 Task: Search the place "Beverly Glen".
Action: Mouse pressed left at (939, 117)
Screenshot: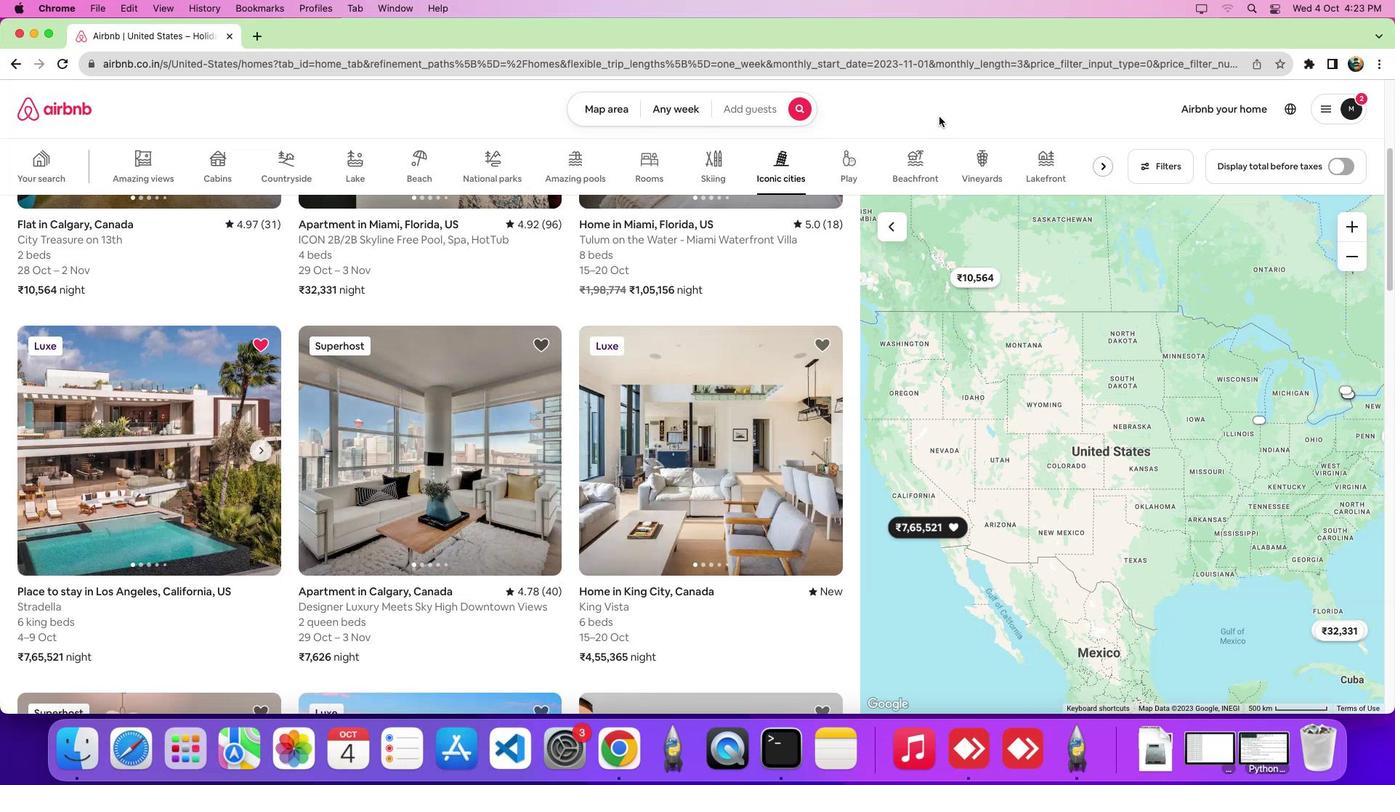 
Action: Mouse moved to (785, 178)
Screenshot: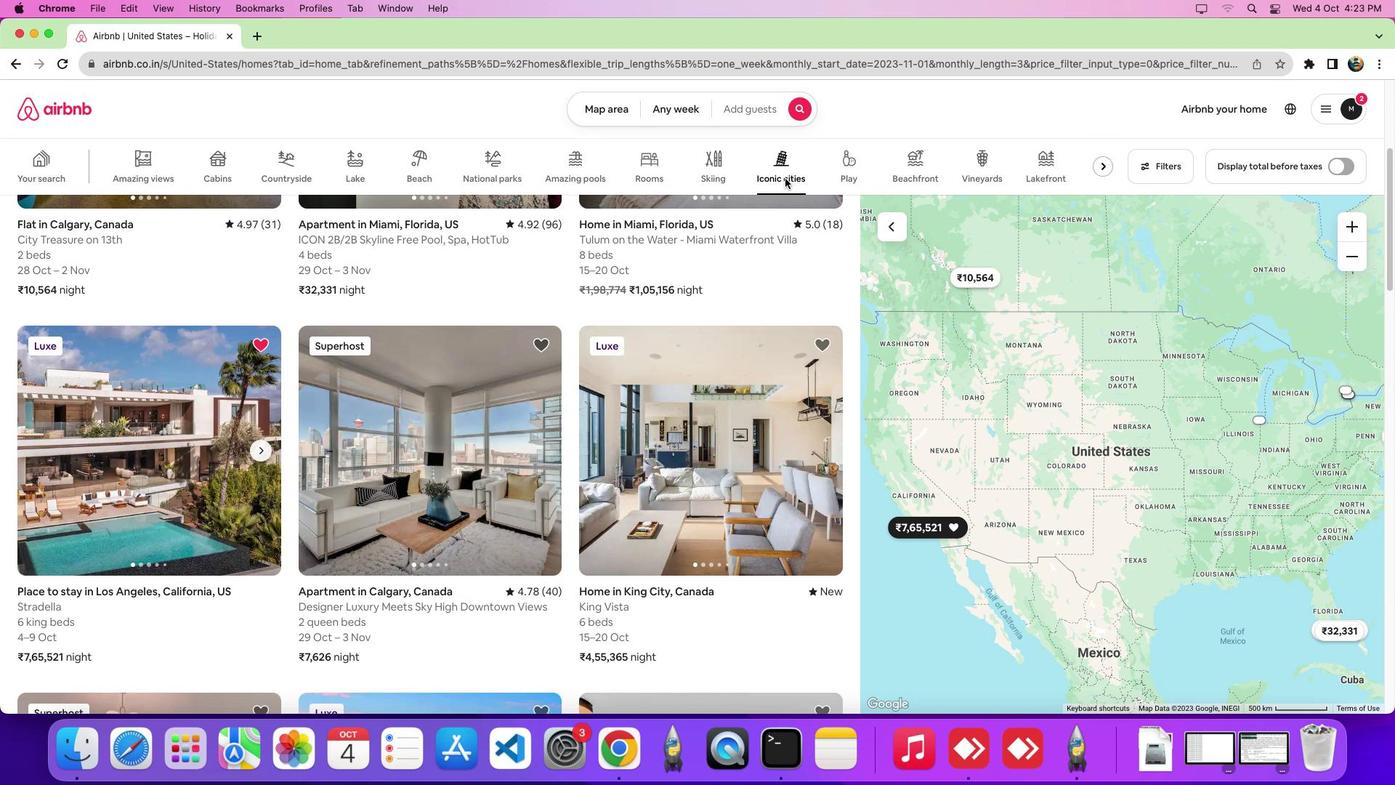 
Action: Mouse pressed left at (785, 178)
Screenshot: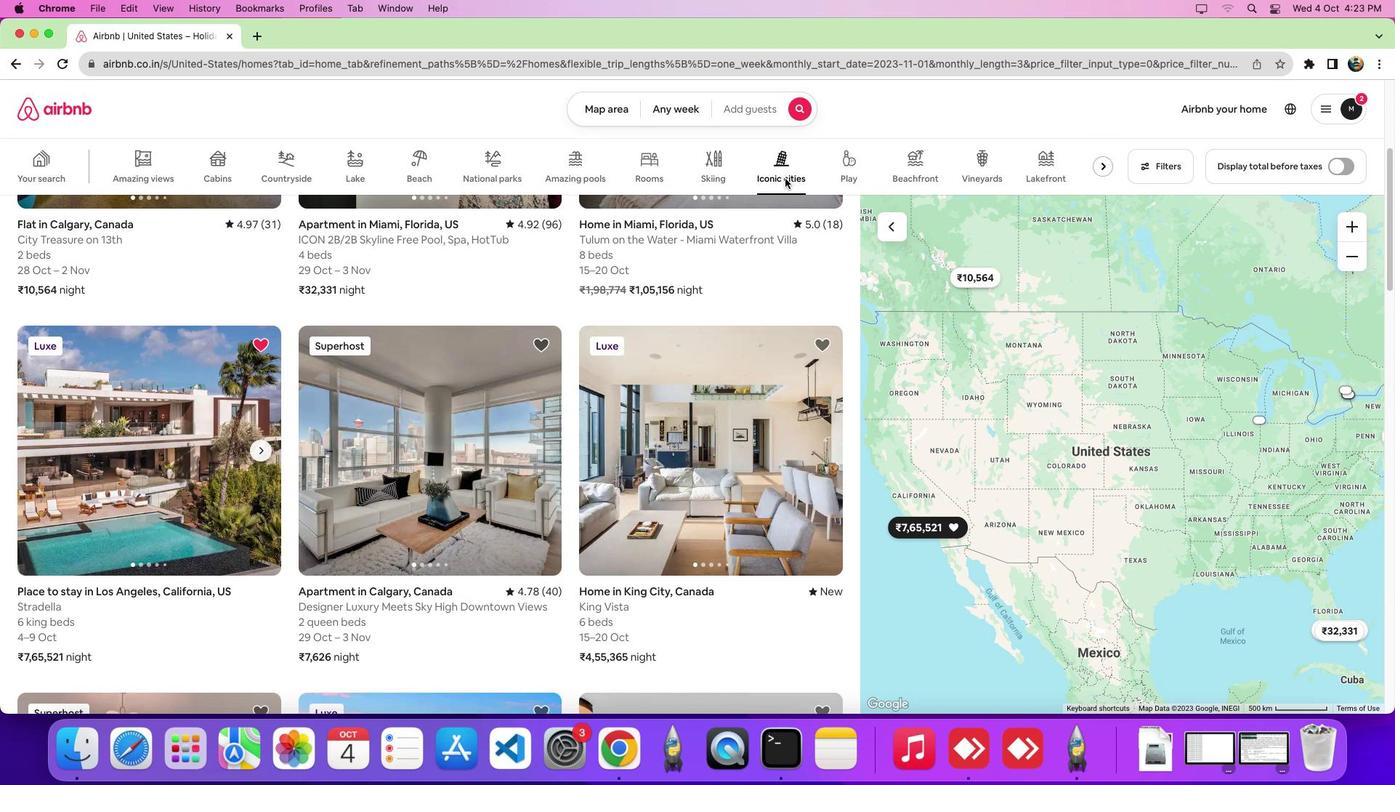 
Action: Mouse moved to (172, 463)
Screenshot: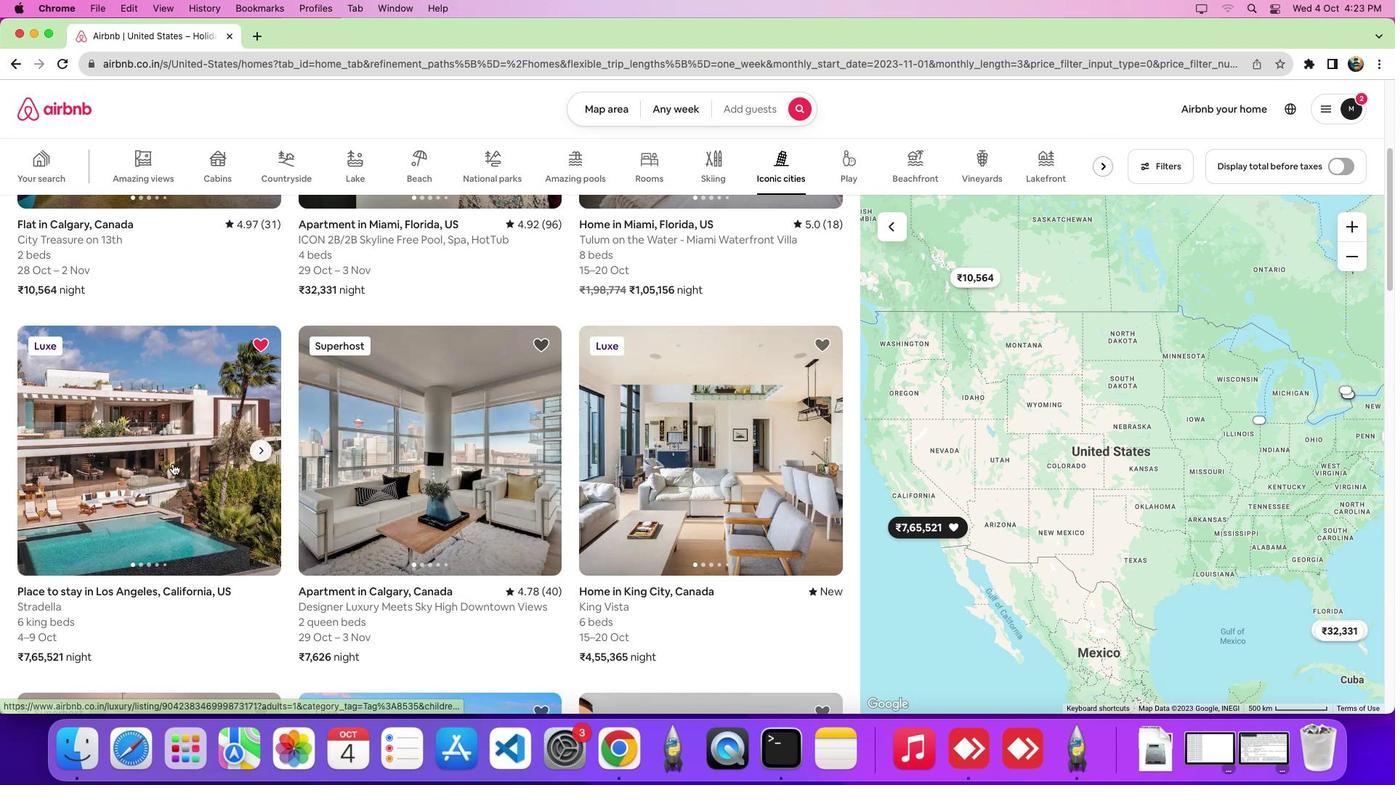 
Action: Mouse pressed left at (172, 463)
Screenshot: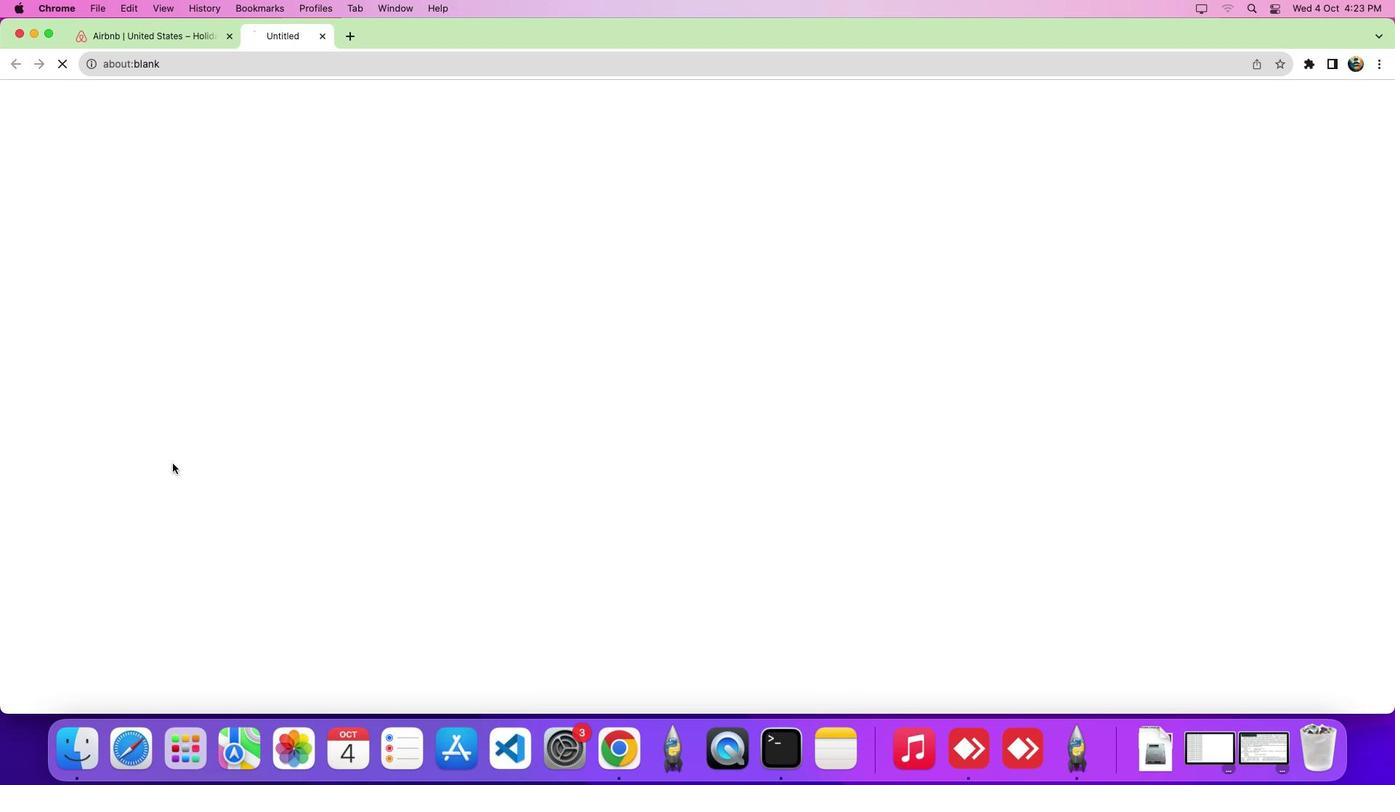 
Action: Mouse moved to (676, 367)
Screenshot: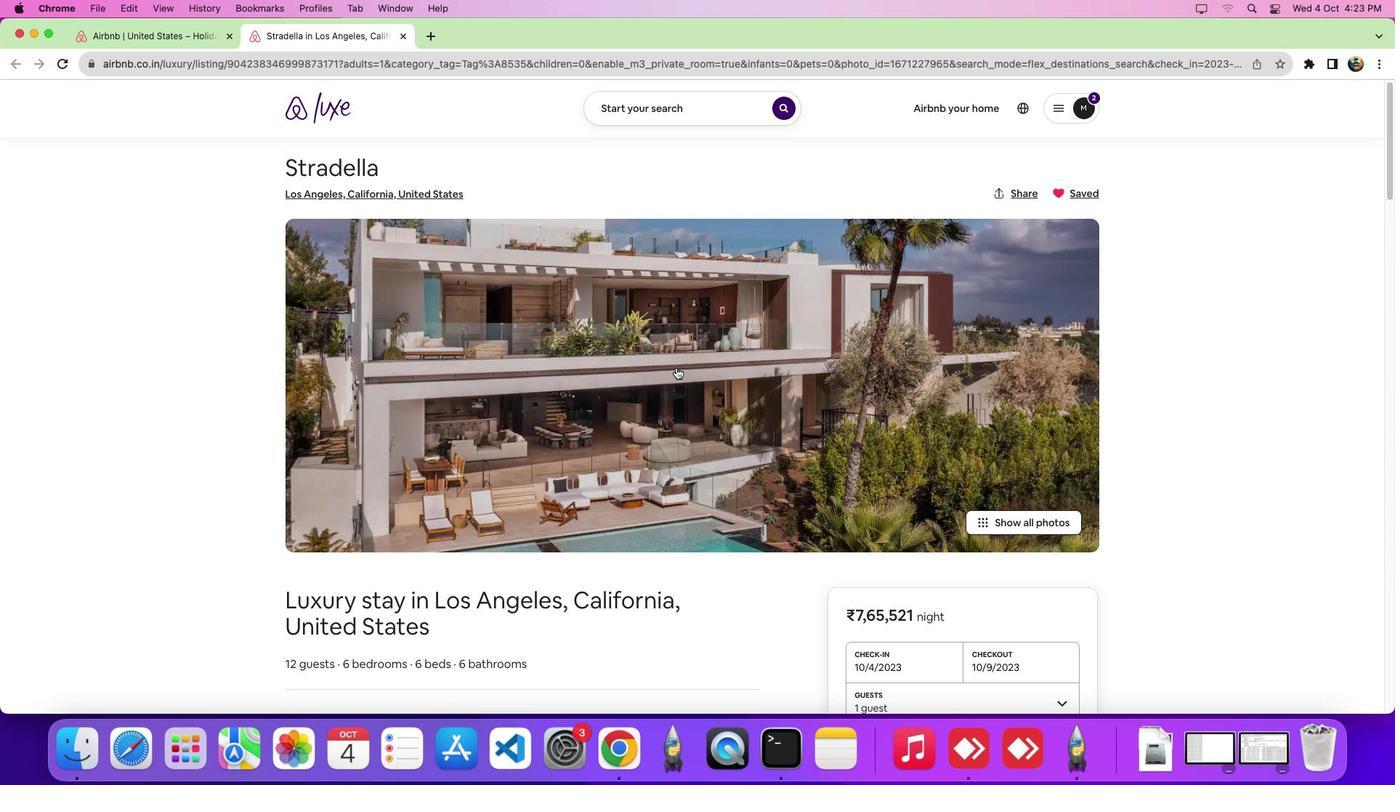 
Action: Mouse scrolled (676, 367) with delta (0, 0)
Screenshot: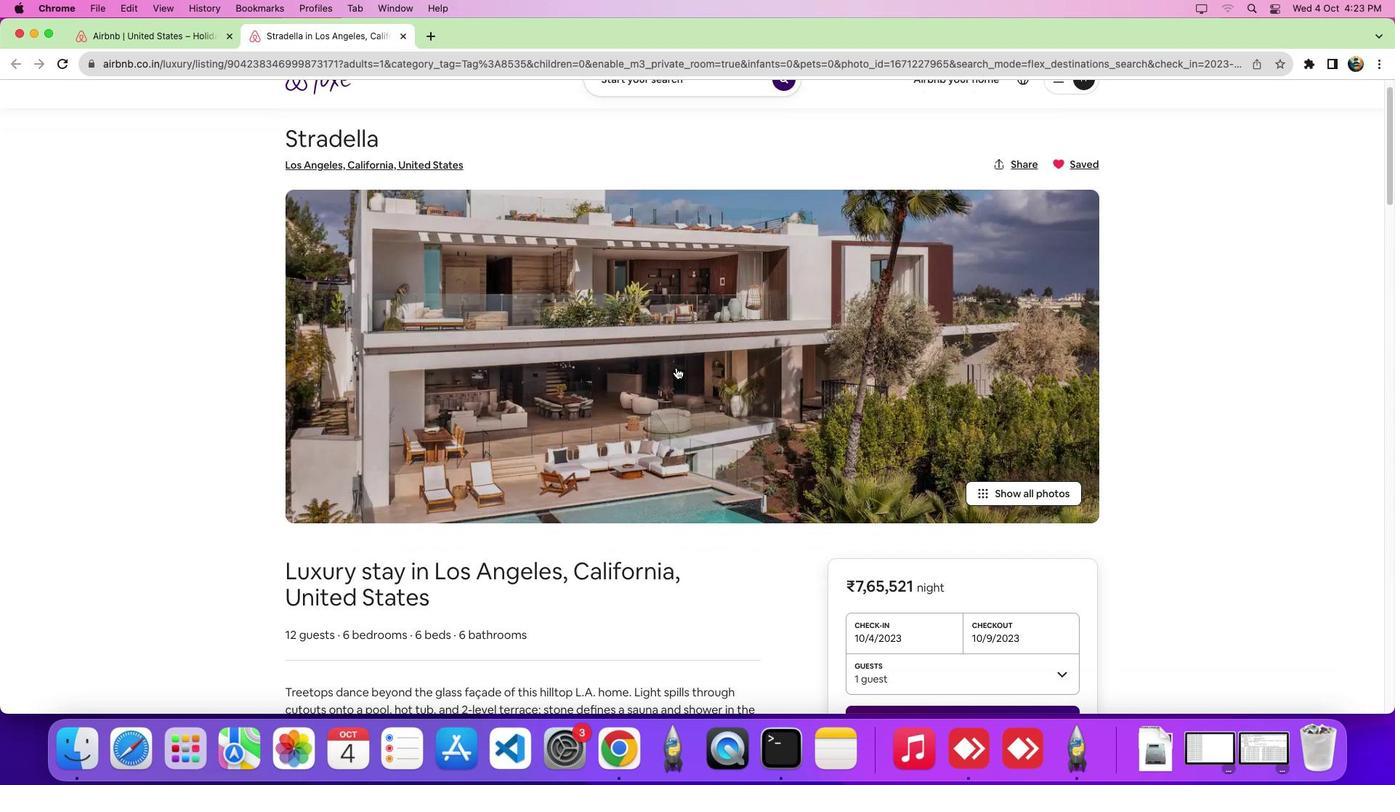 
Action: Mouse scrolled (676, 367) with delta (0, 0)
Screenshot: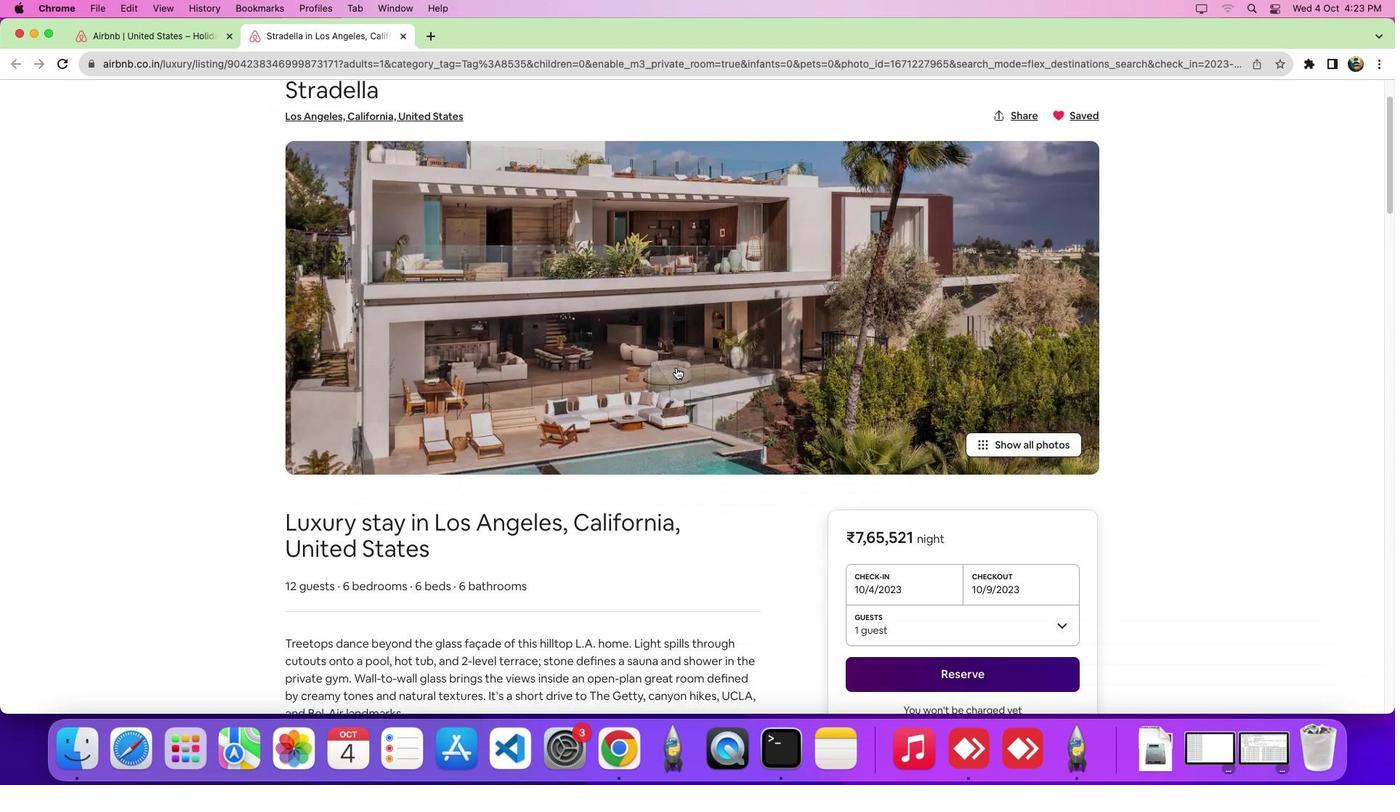 
Action: Mouse scrolled (676, 367) with delta (0, -1)
Screenshot: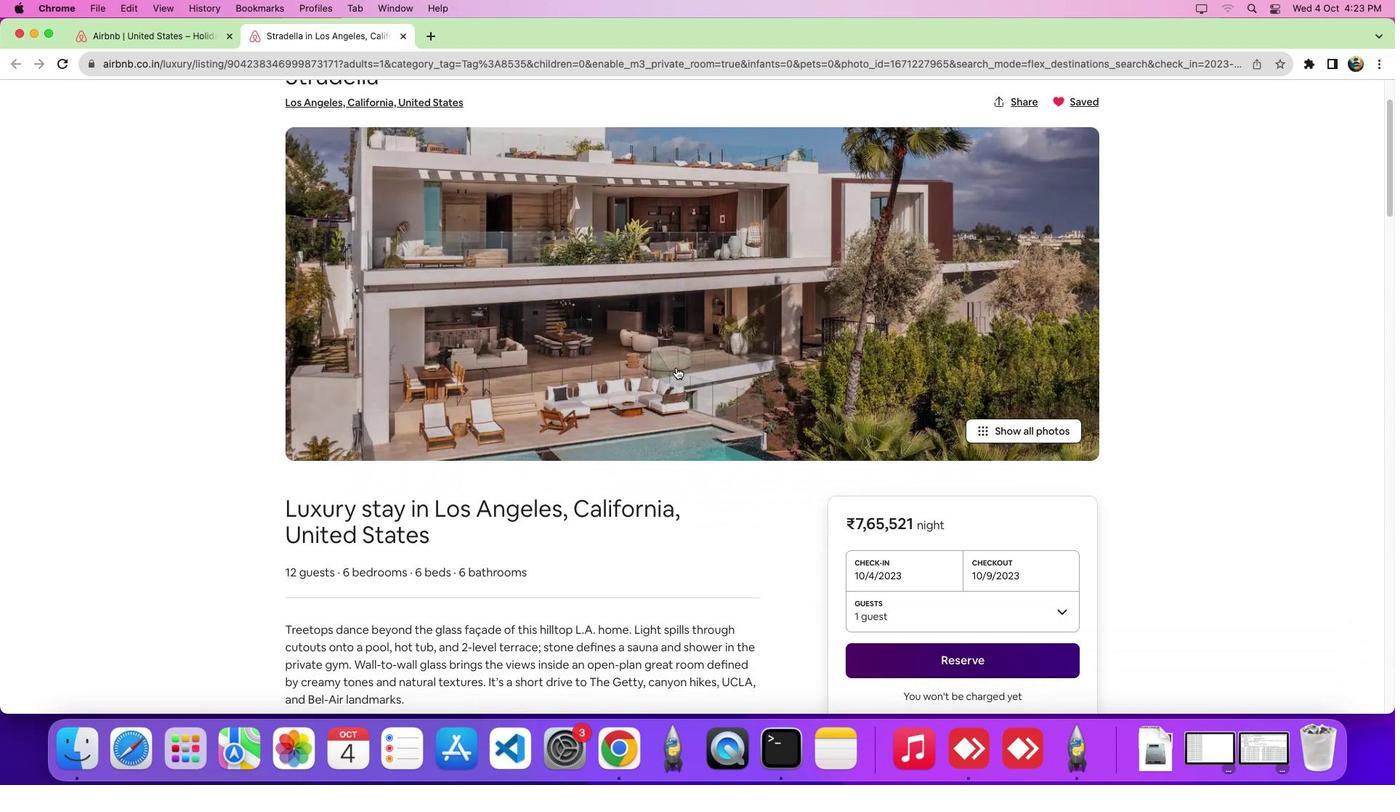 
Action: Mouse scrolled (676, 367) with delta (0, 0)
Screenshot: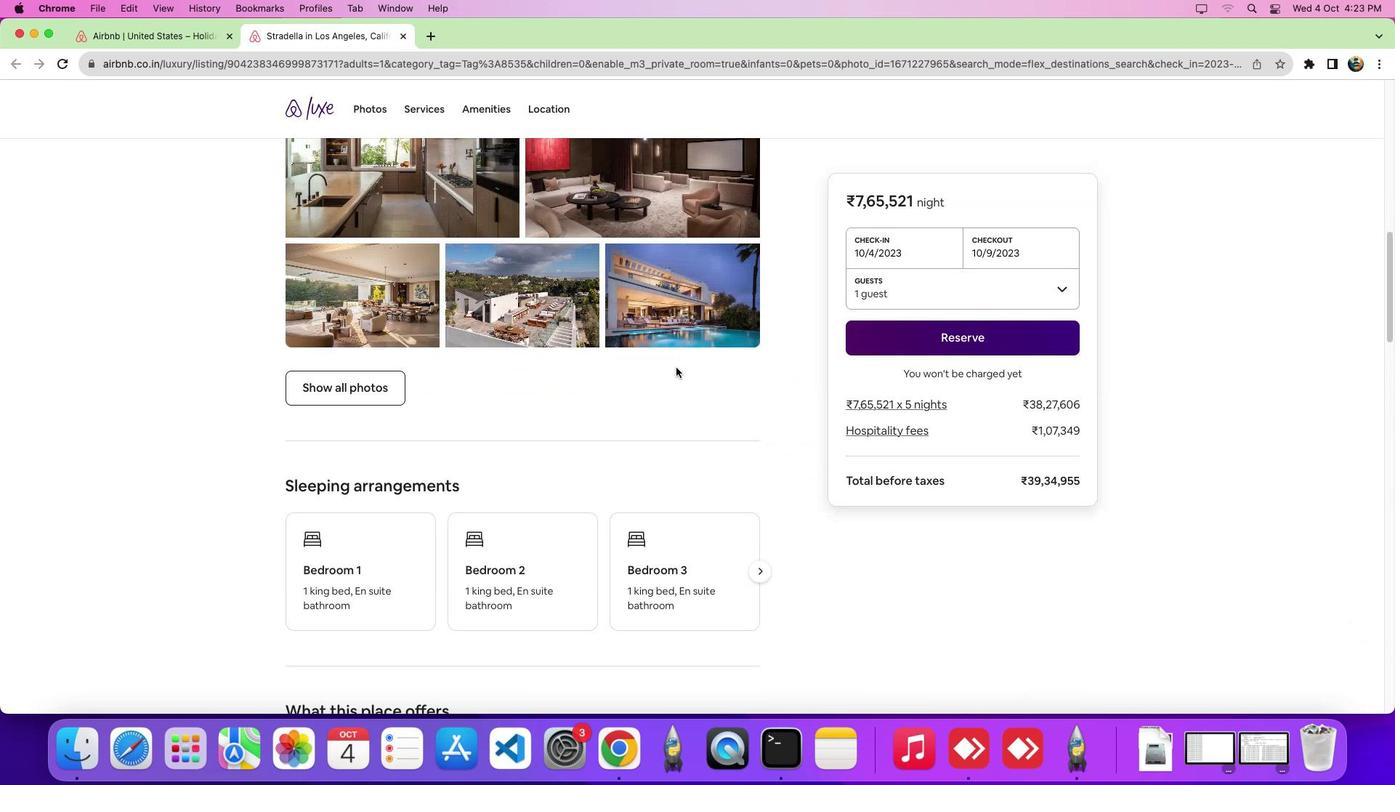 
Action: Mouse scrolled (676, 367) with delta (0, -1)
Screenshot: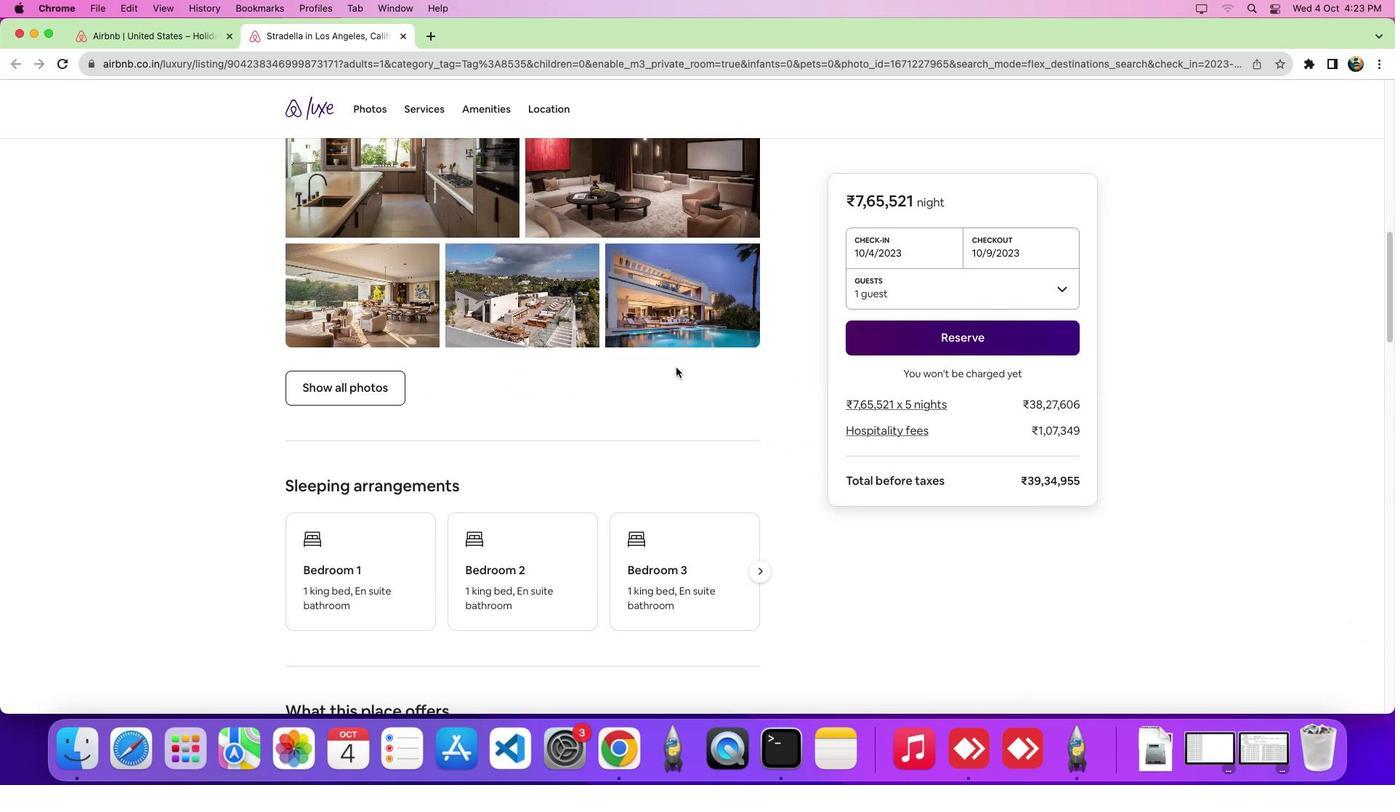 
Action: Mouse scrolled (676, 367) with delta (0, -6)
Screenshot: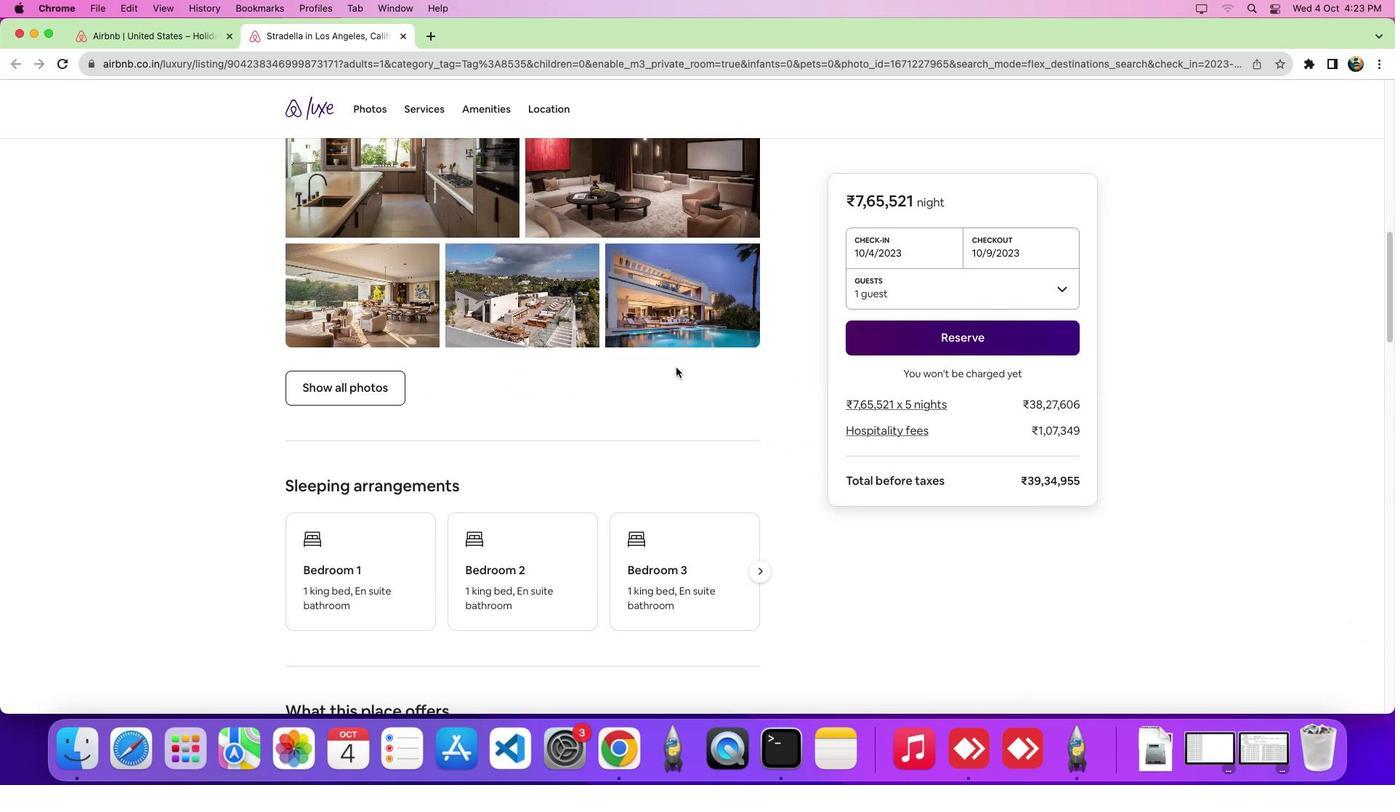 
Action: Mouse scrolled (676, 367) with delta (0, -9)
Screenshot: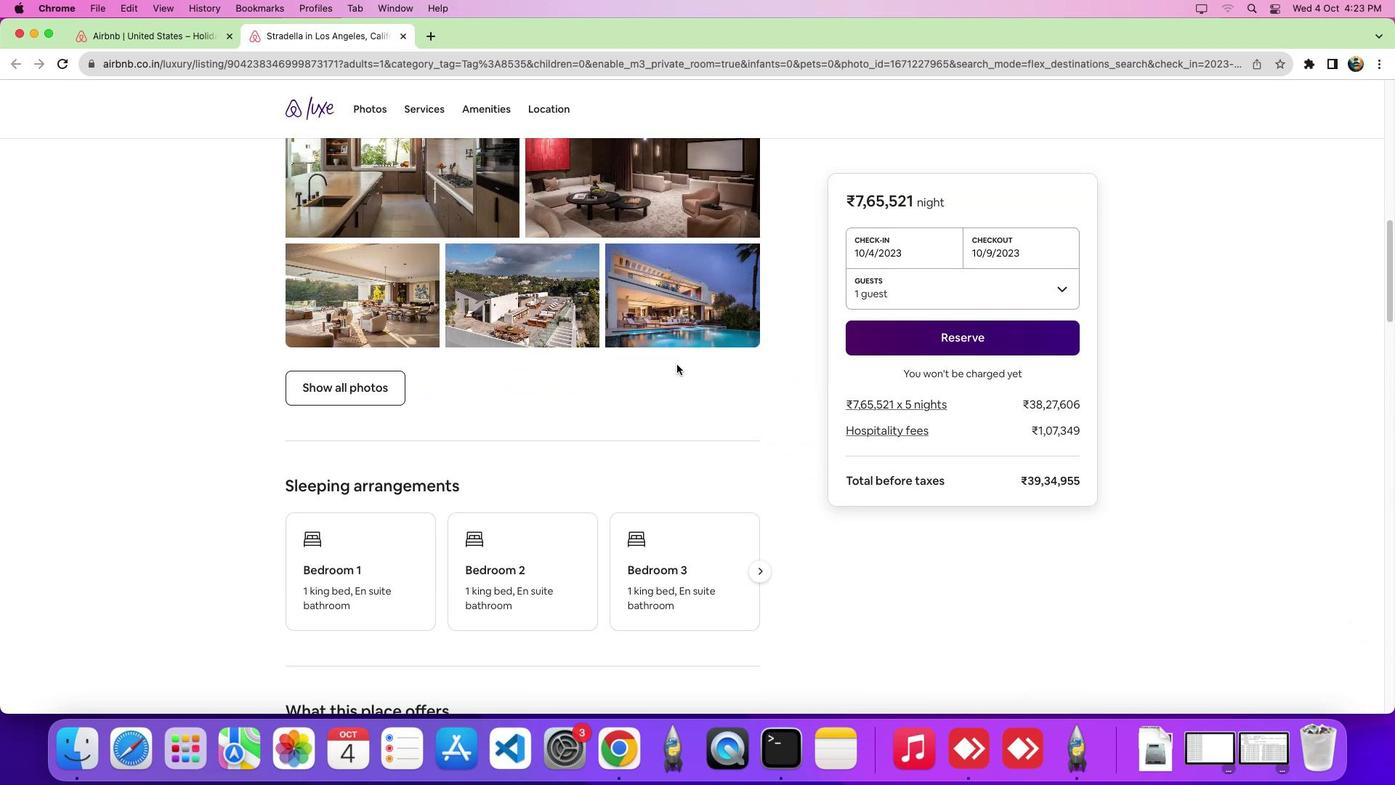 
Action: Mouse moved to (557, 109)
Screenshot: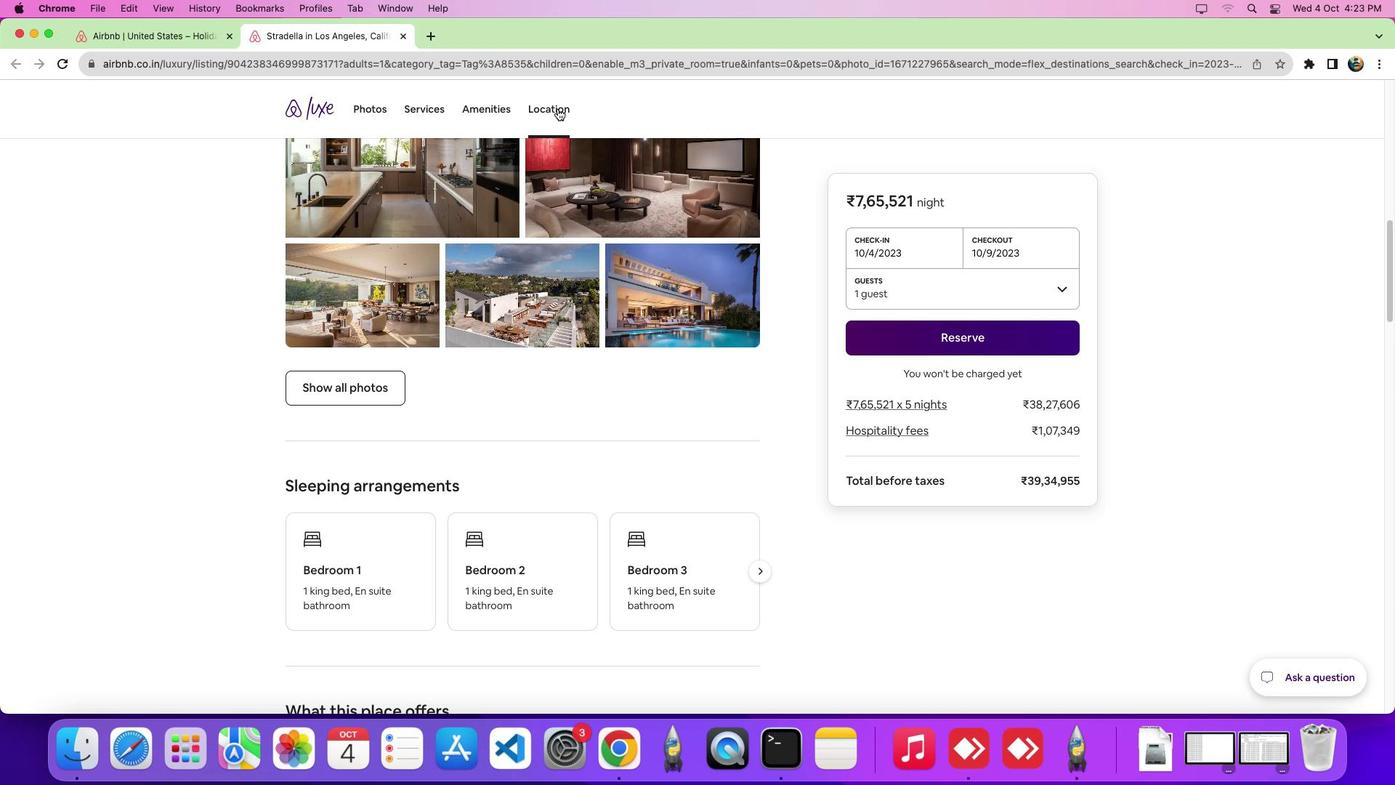 
Action: Mouse pressed left at (557, 109)
Screenshot: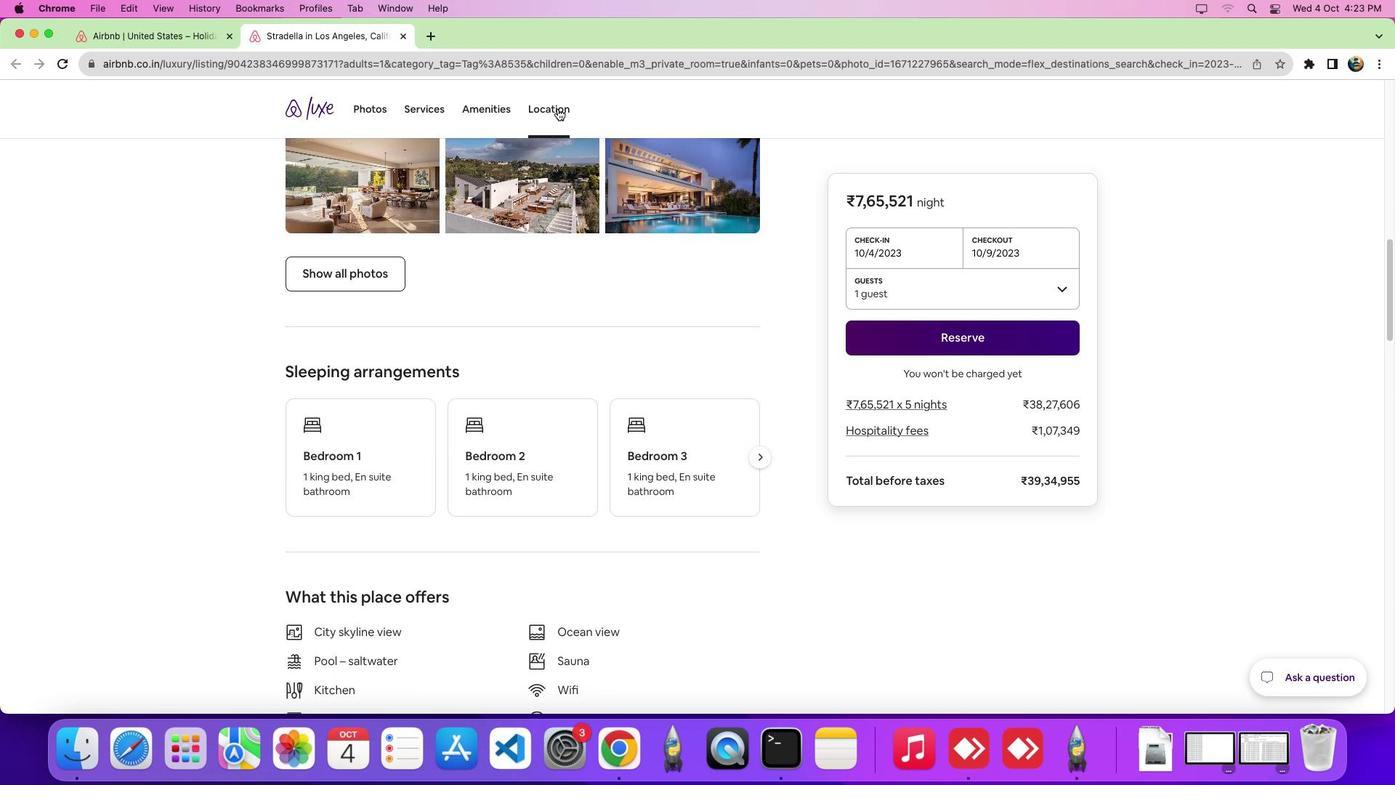 
Action: Mouse moved to (617, 300)
Screenshot: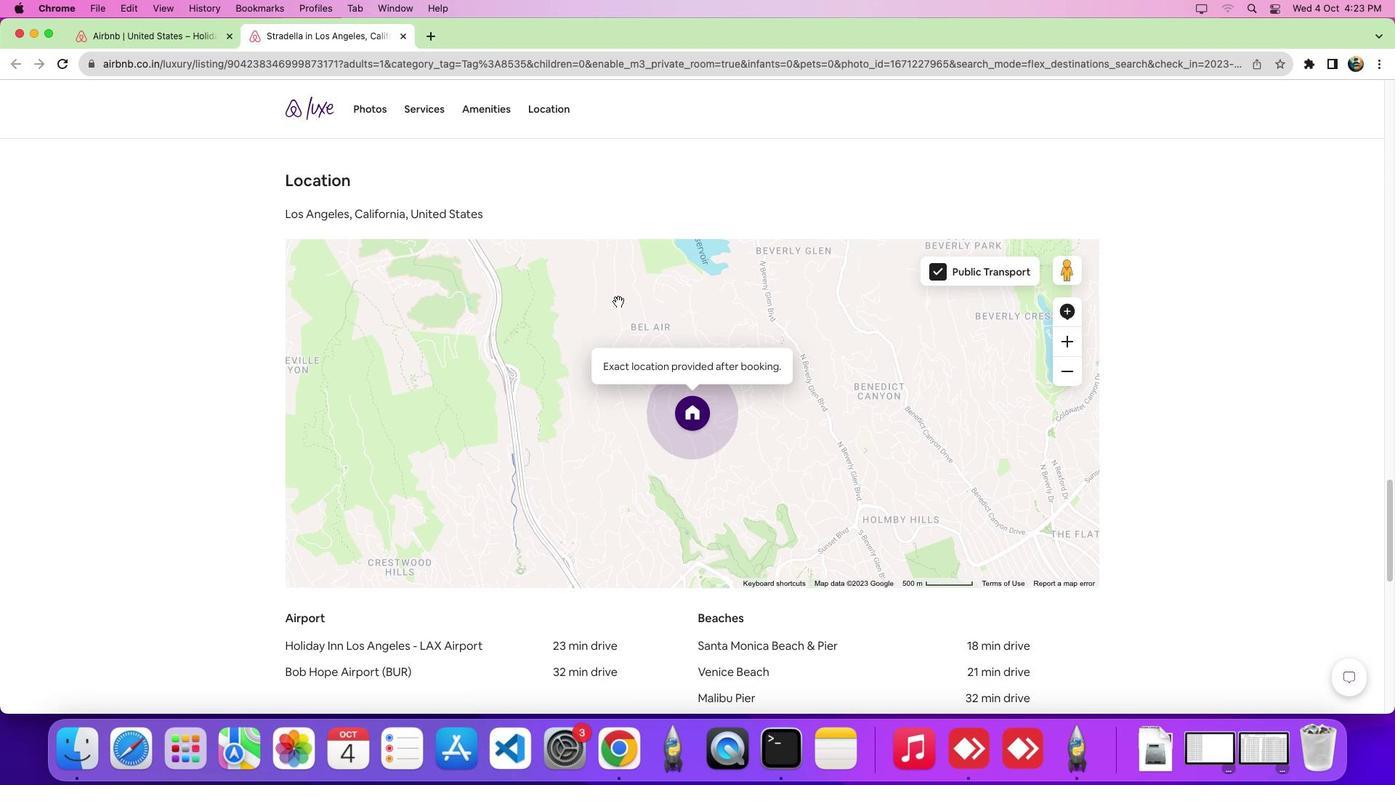 
Action: Mouse scrolled (617, 300) with delta (0, 0)
Screenshot: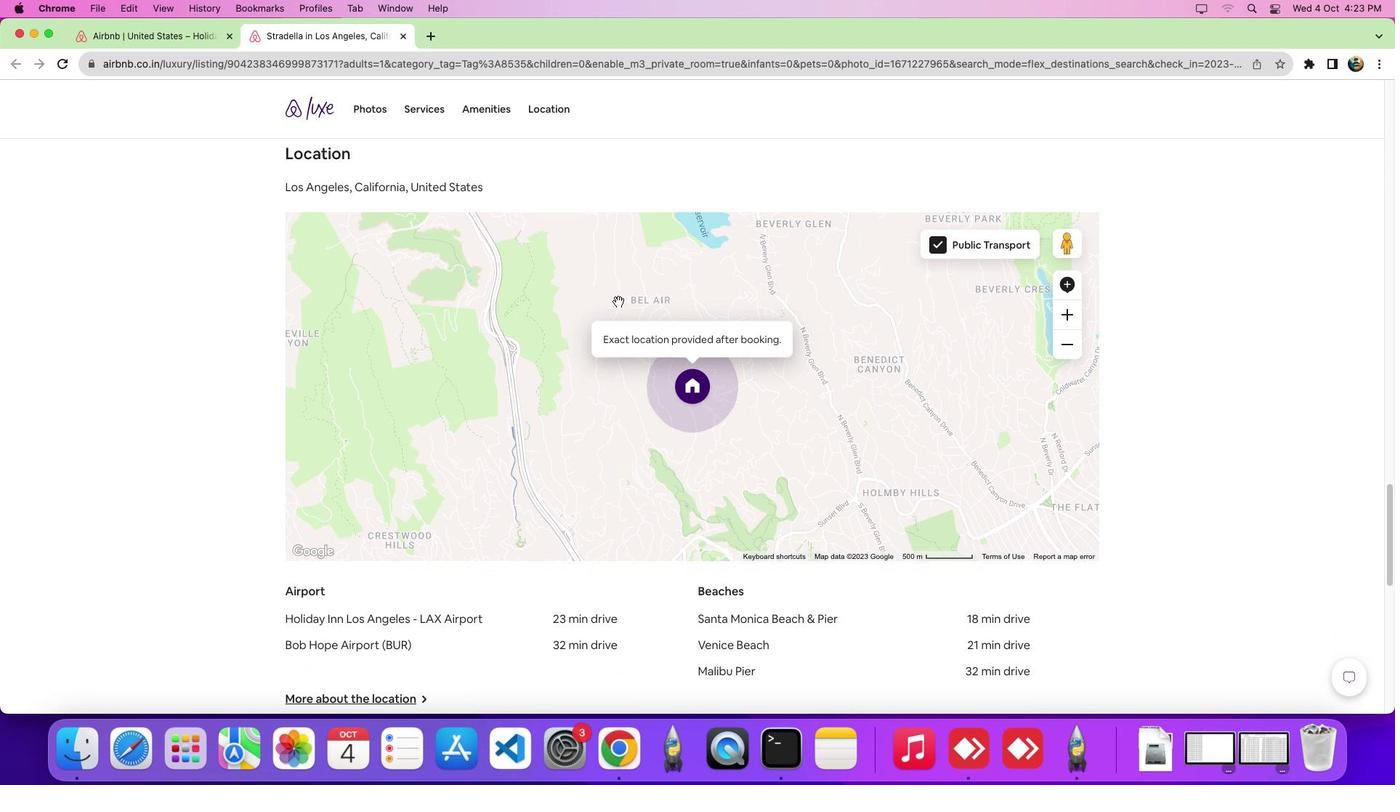 
Action: Mouse scrolled (617, 300) with delta (0, 0)
Screenshot: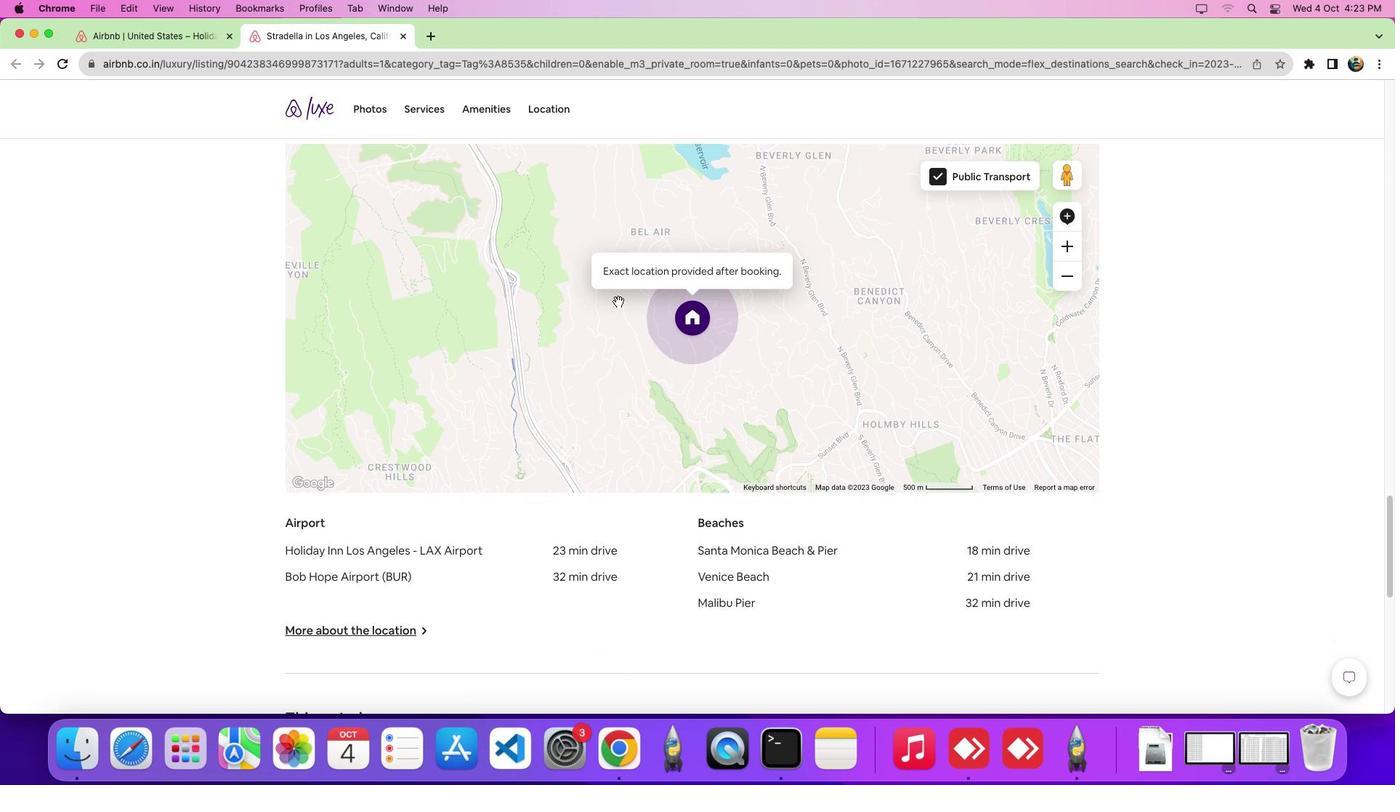 
Action: Mouse scrolled (617, 300) with delta (0, -1)
Screenshot: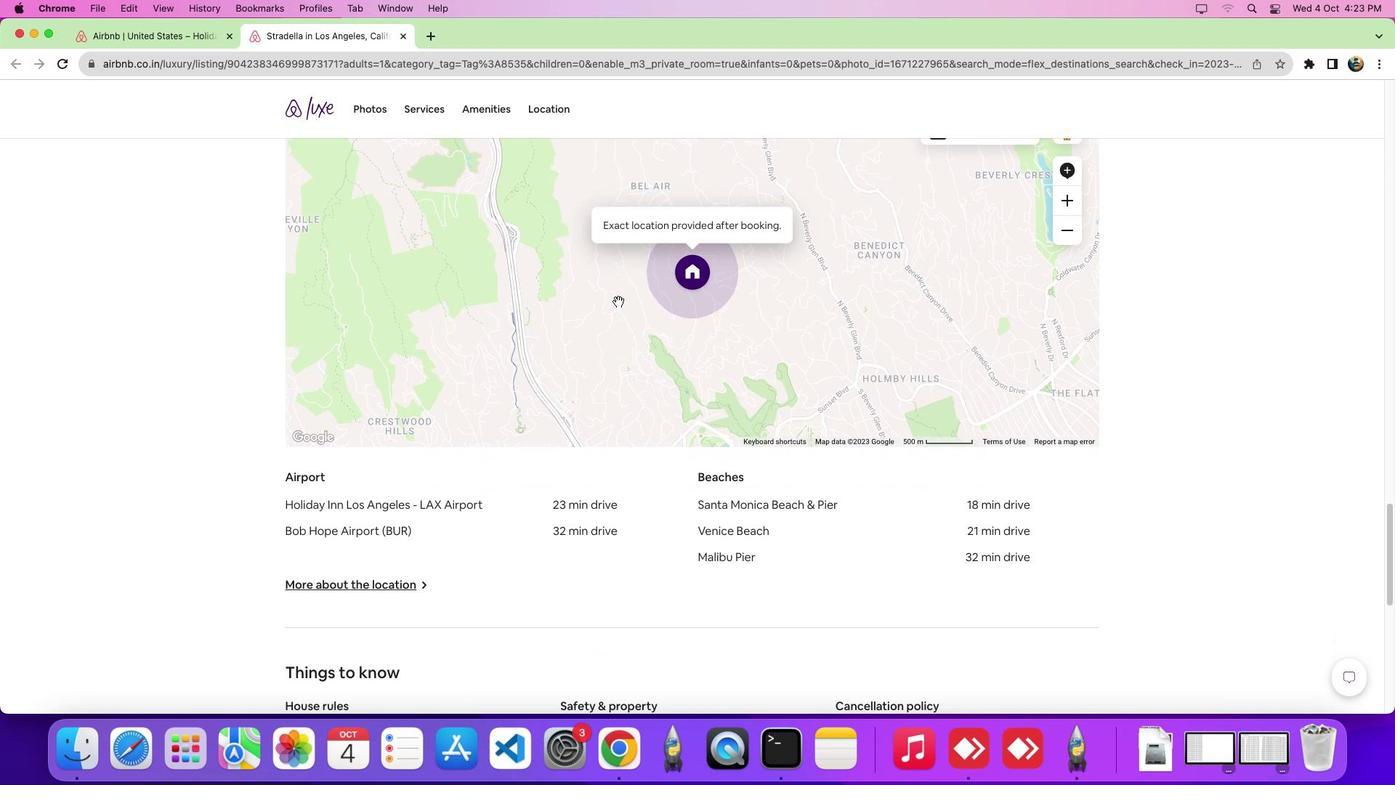 
Action: Mouse scrolled (617, 300) with delta (0, -2)
Screenshot: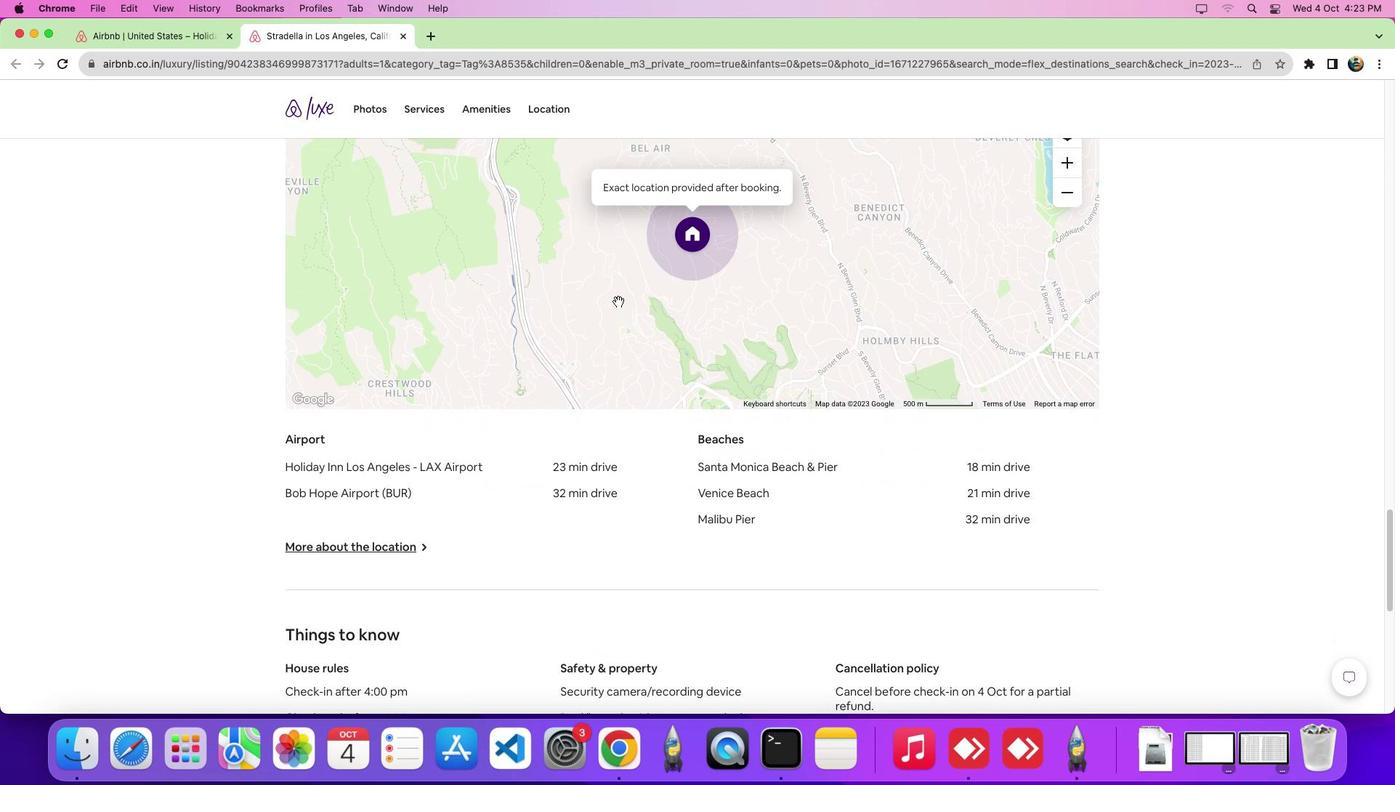 
Action: Mouse scrolled (617, 300) with delta (0, 0)
Screenshot: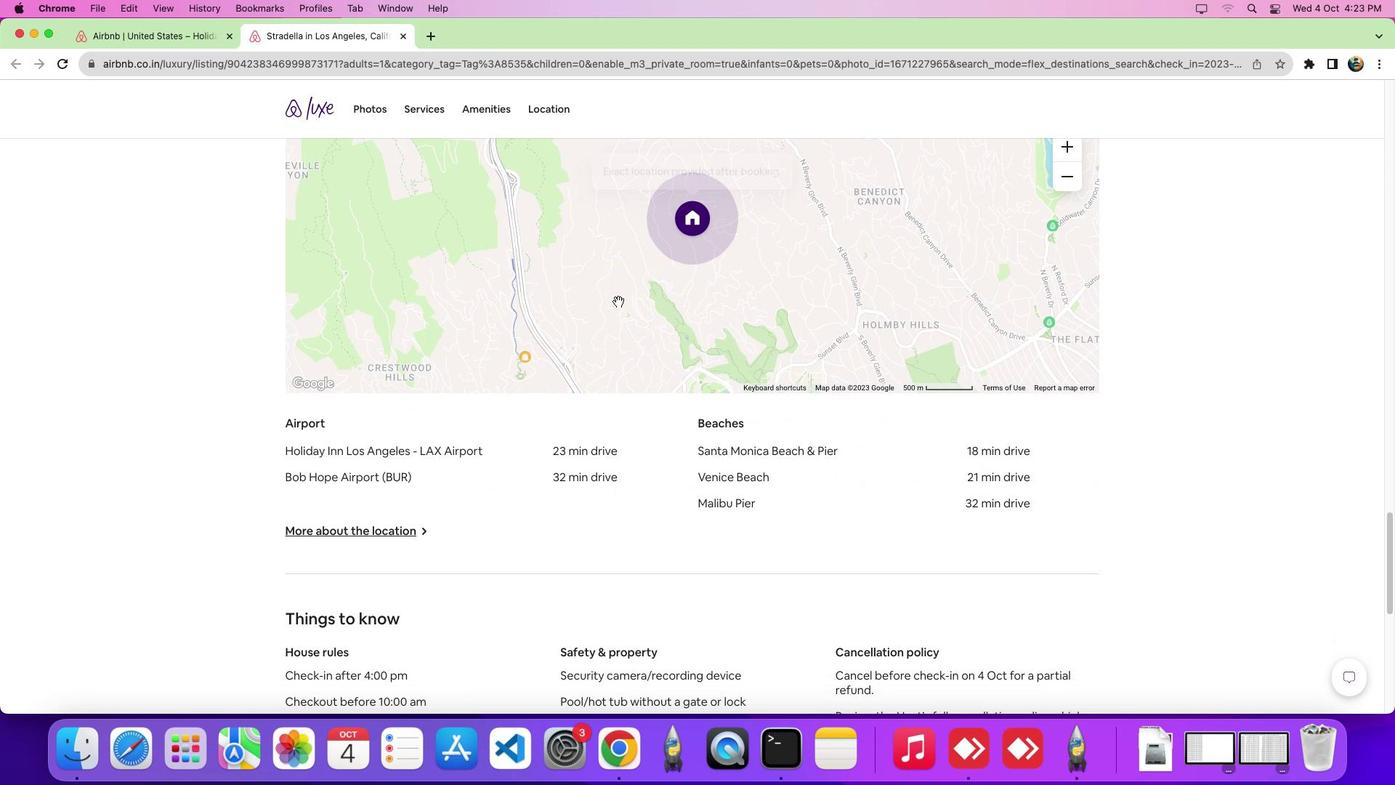 
Action: Mouse scrolled (617, 300) with delta (0, 0)
Screenshot: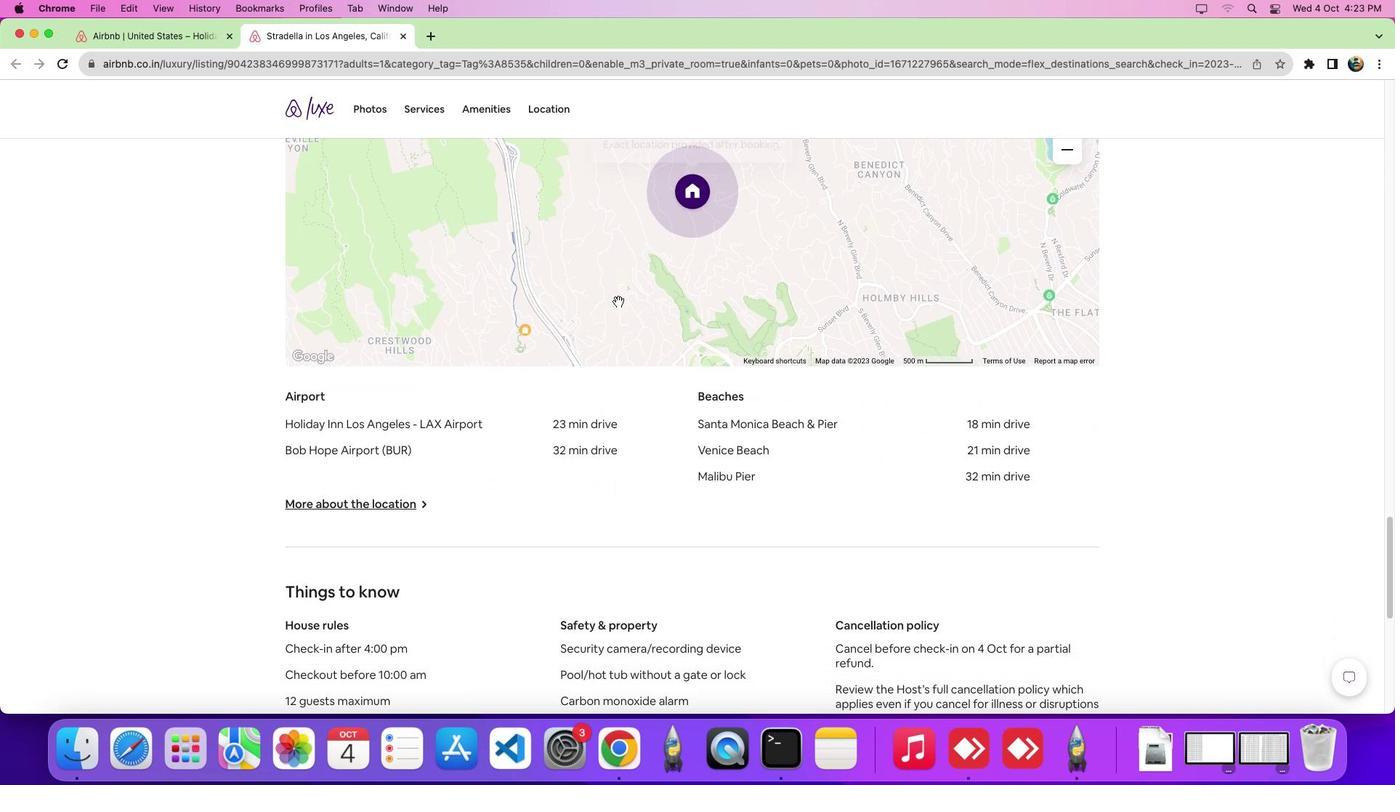 
Action: Mouse scrolled (617, 300) with delta (0, 0)
Screenshot: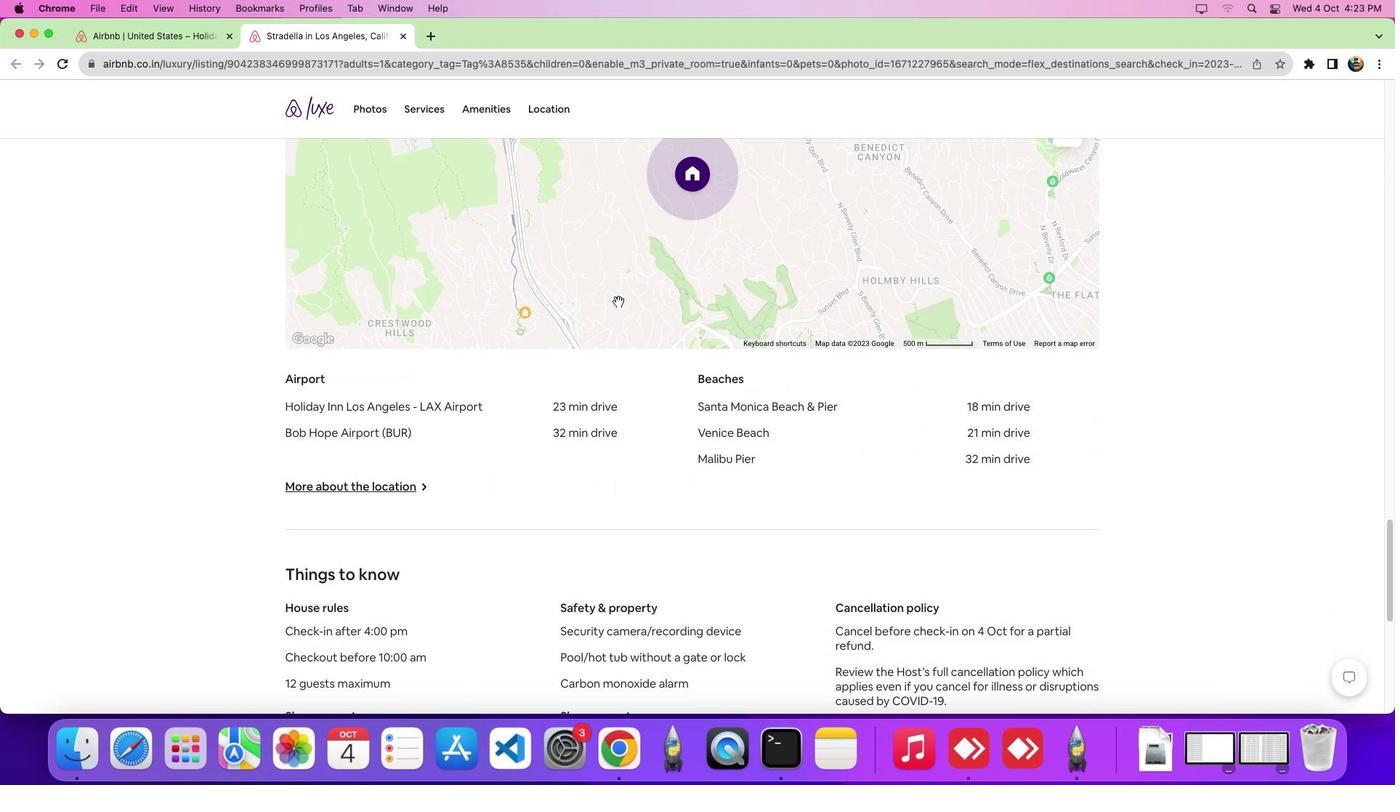 
Action: Mouse moved to (702, 291)
Screenshot: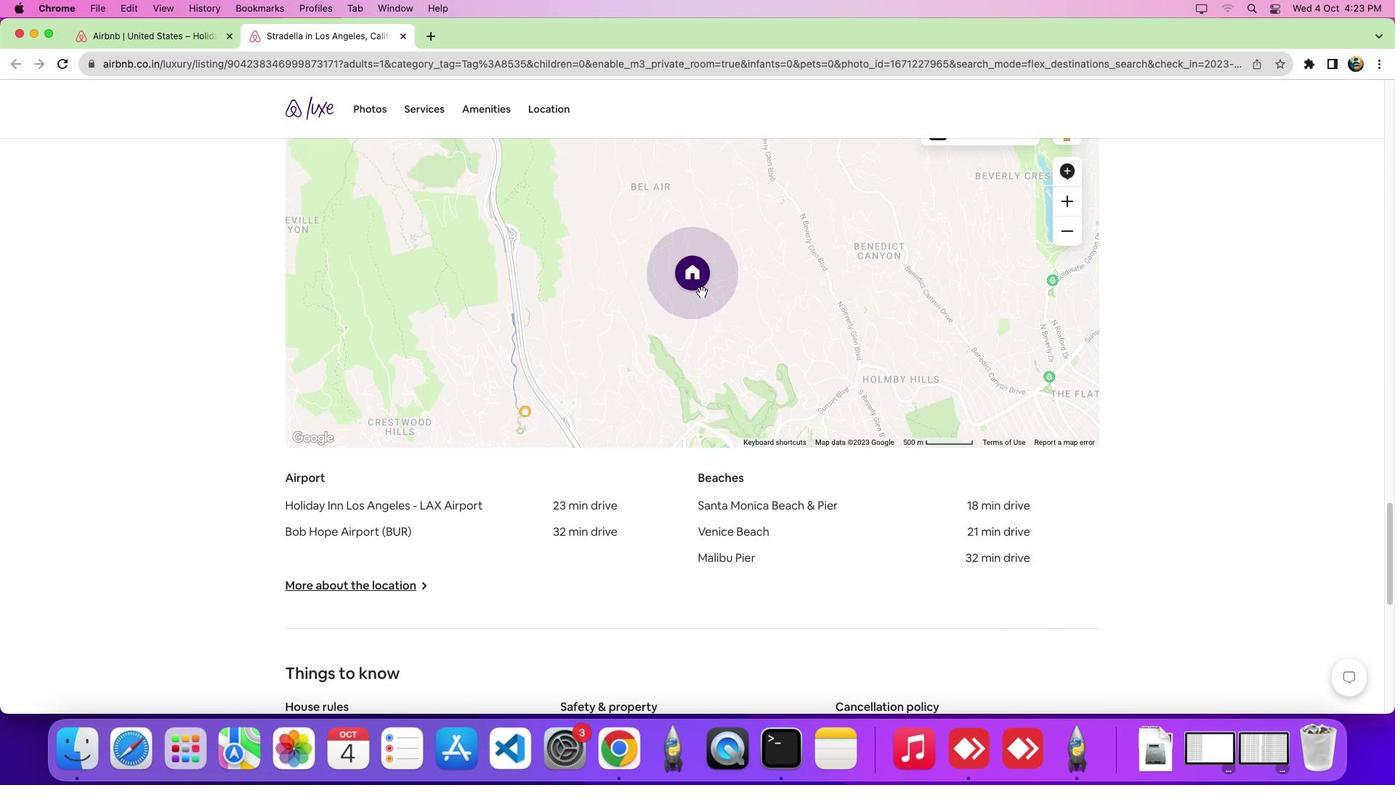 
Action: Mouse scrolled (702, 291) with delta (0, 0)
Screenshot: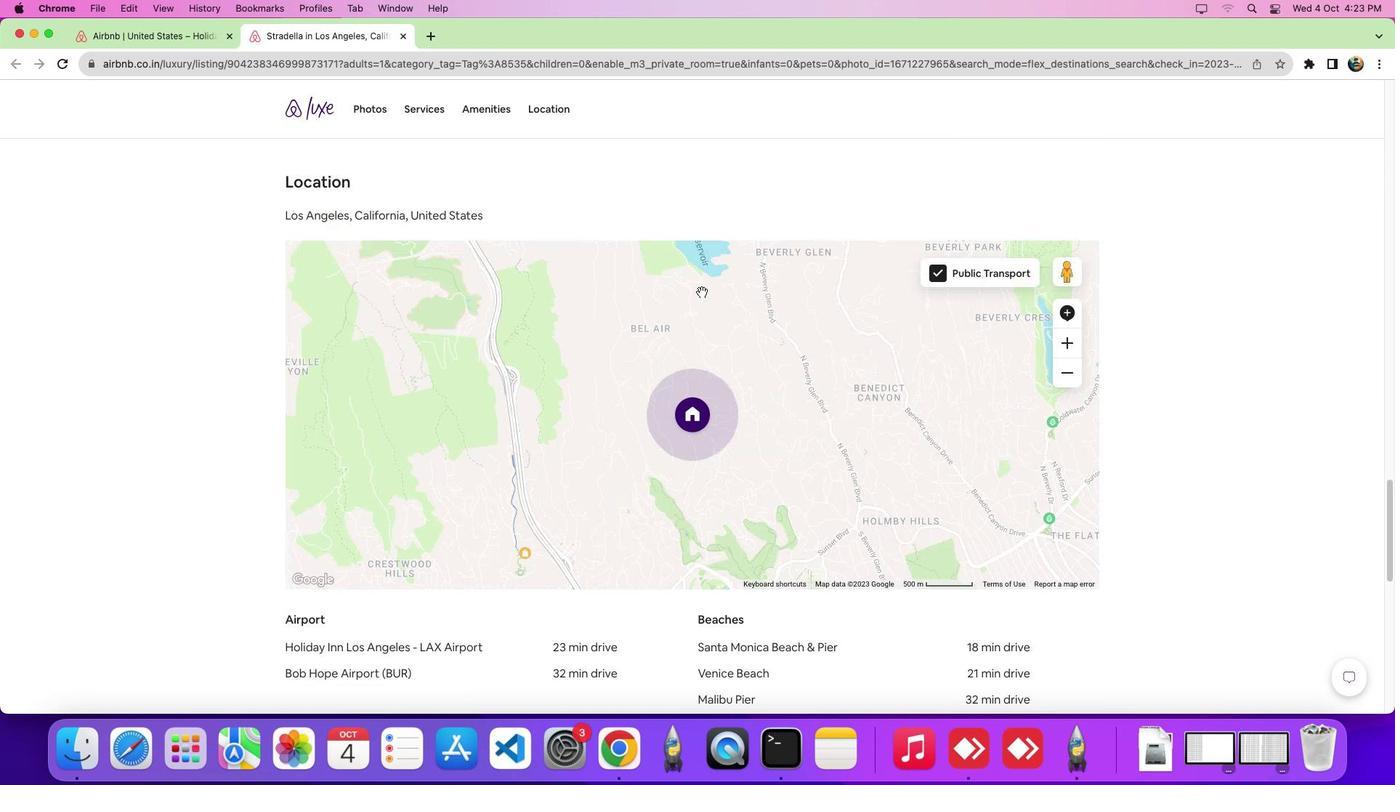 
Action: Mouse scrolled (702, 291) with delta (0, 0)
Screenshot: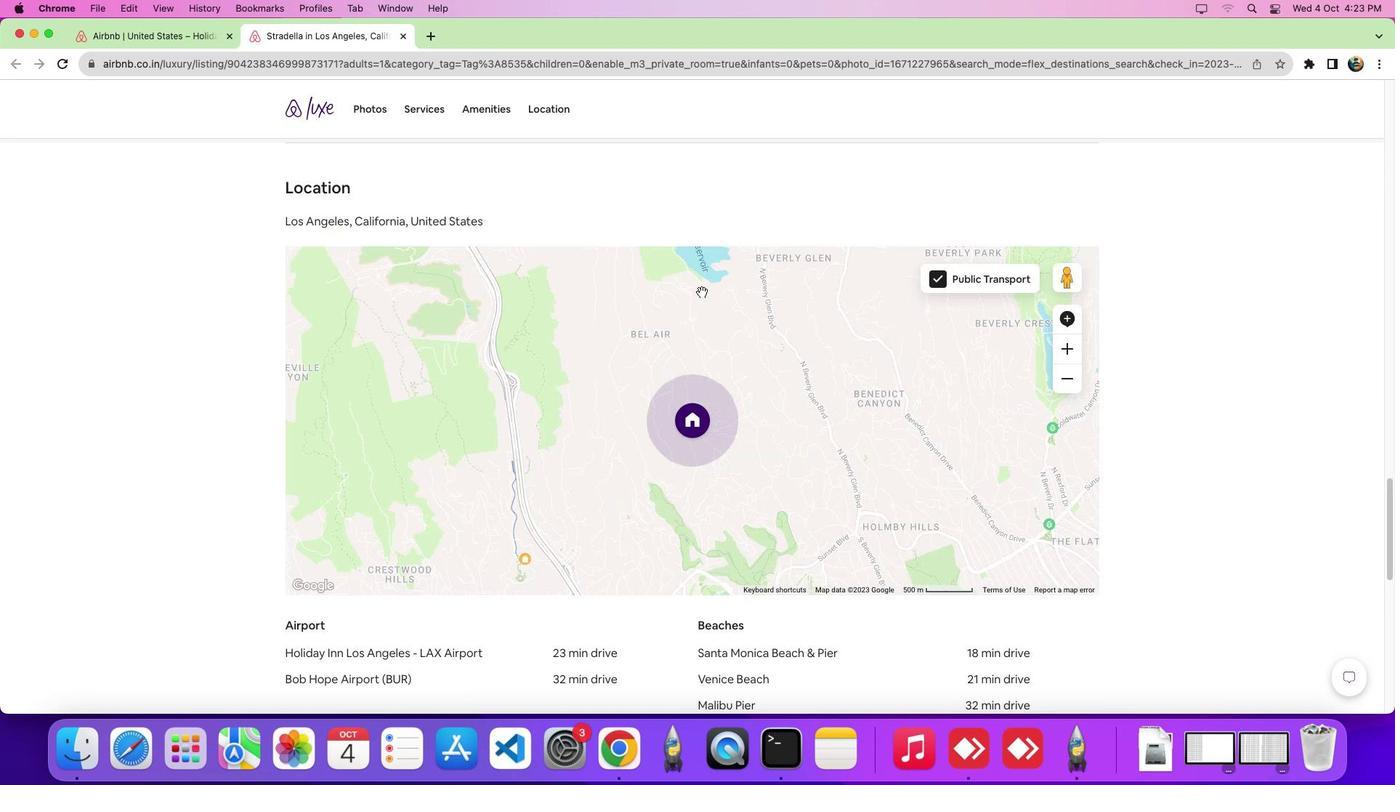 
Action: Mouse scrolled (702, 291) with delta (0, 4)
Screenshot: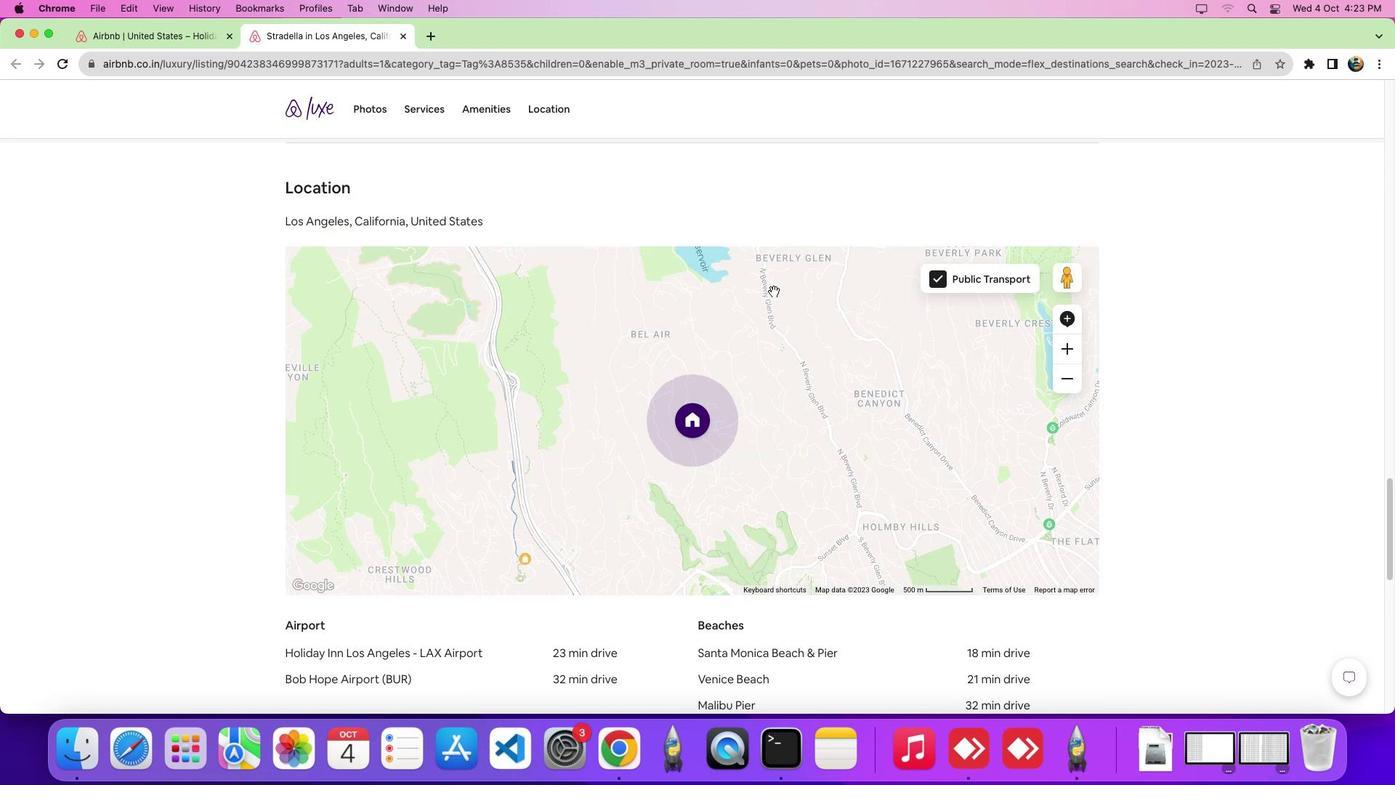 
Action: Mouse moved to (1070, 317)
Screenshot: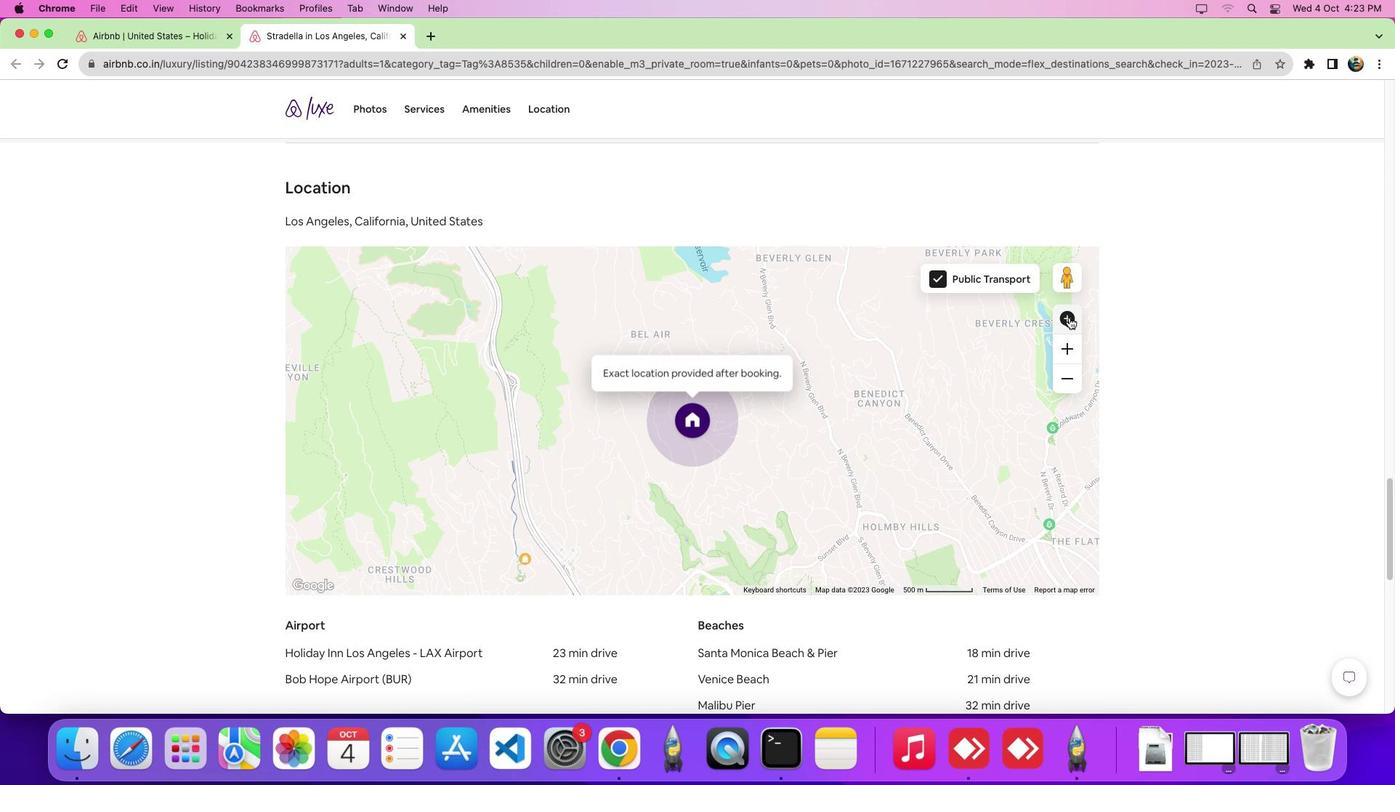 
Action: Mouse pressed left at (1070, 317)
Screenshot: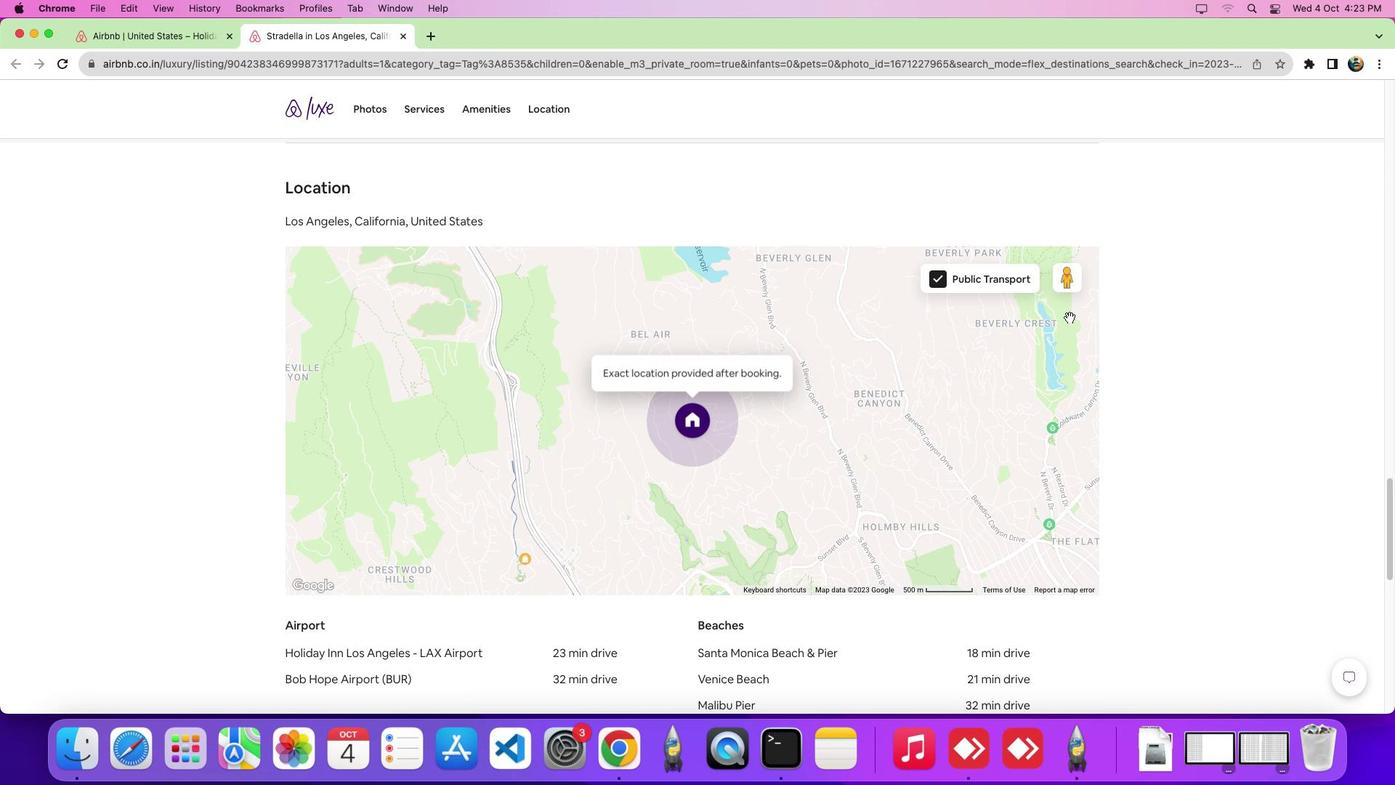 
Action: Mouse moved to (945, 336)
Screenshot: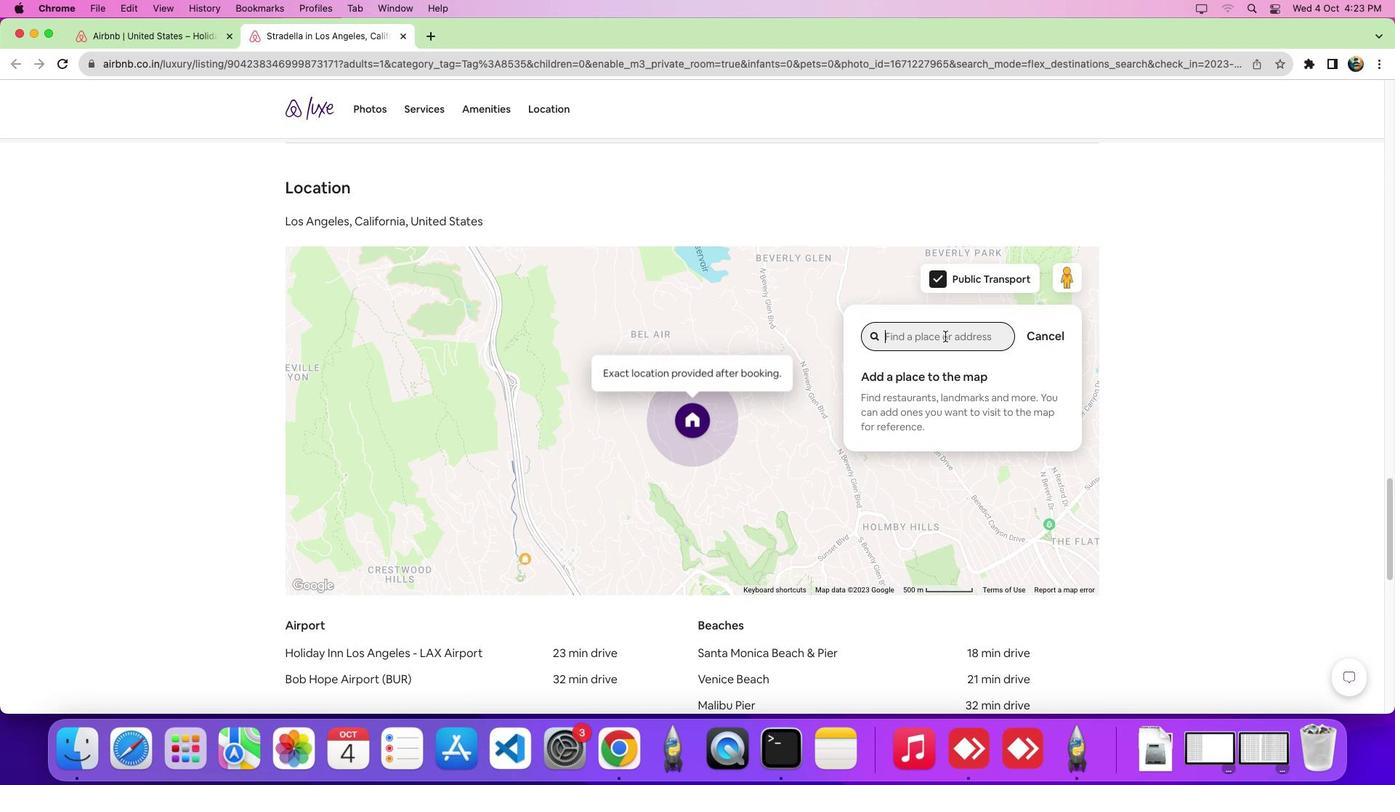 
Action: Mouse pressed left at (945, 336)
Screenshot: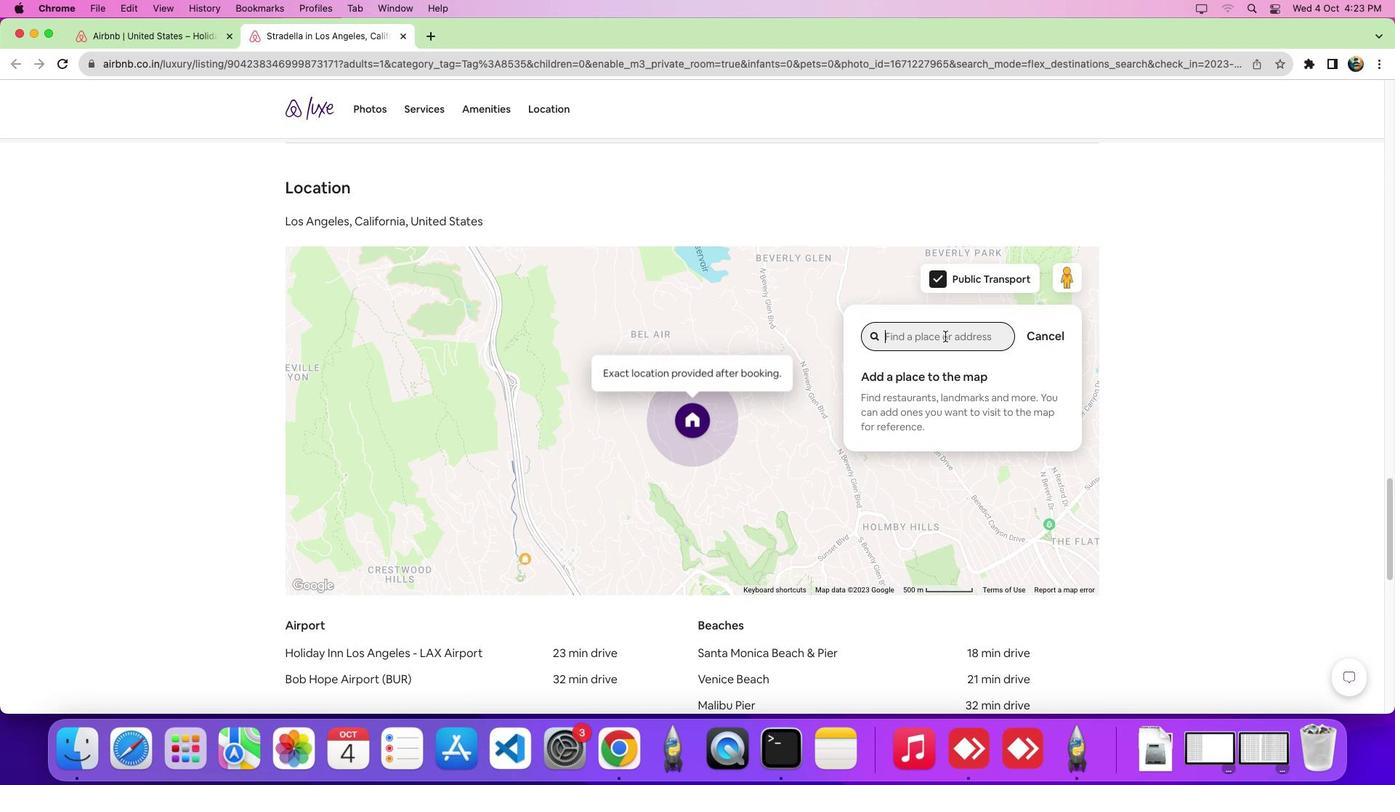 
Action: Key pressed Key.shift_r'B''e''v''e''r''l''y'Key.spaceKey.shift_r'G''k''e'Key.backspaceKey.backspace'l''e''n'
Screenshot: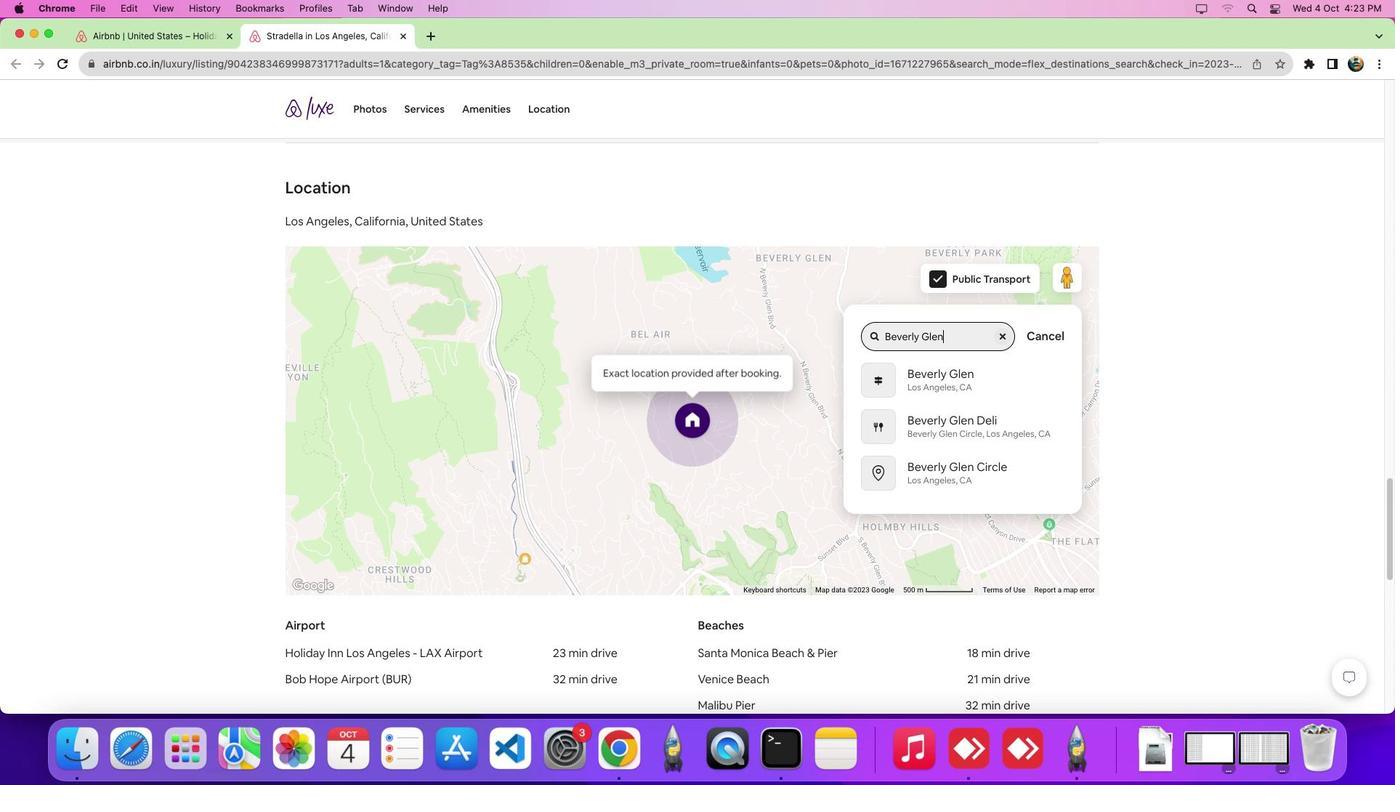 
Action: Mouse moved to (968, 385)
Screenshot: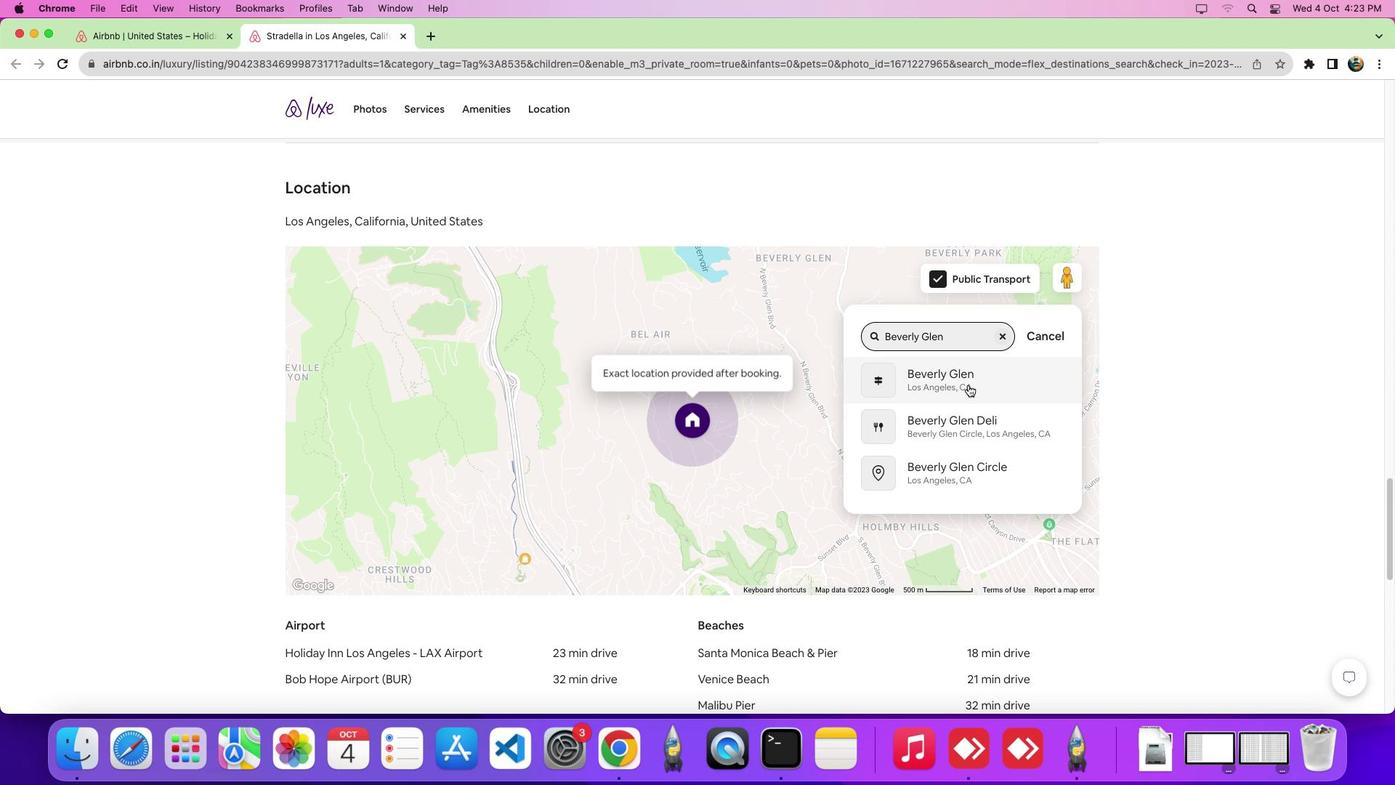 
Action: Mouse pressed left at (968, 385)
Screenshot: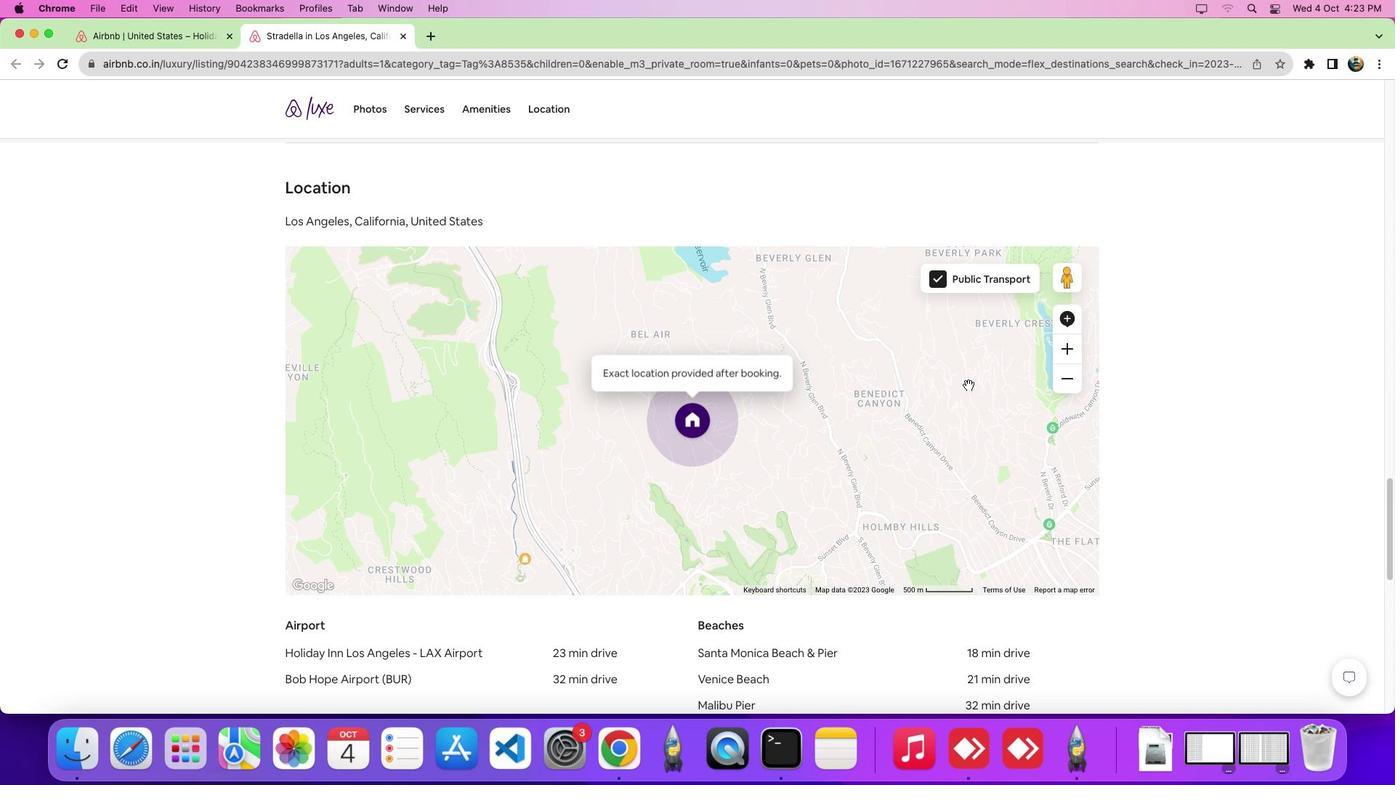 
Action: Mouse moved to (951, 441)
Screenshot: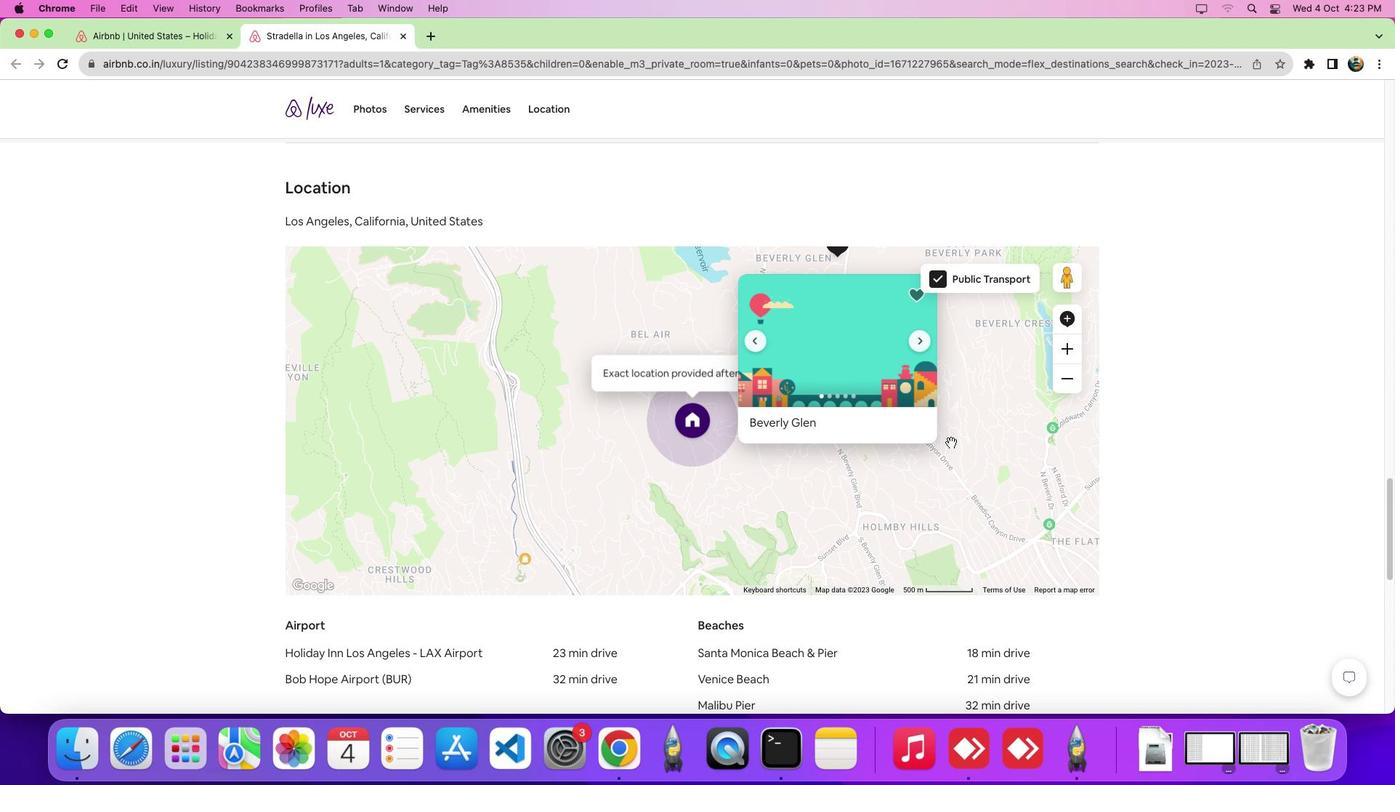 
